 Task: nan
Action: Mouse moved to (407, 513)
Screenshot: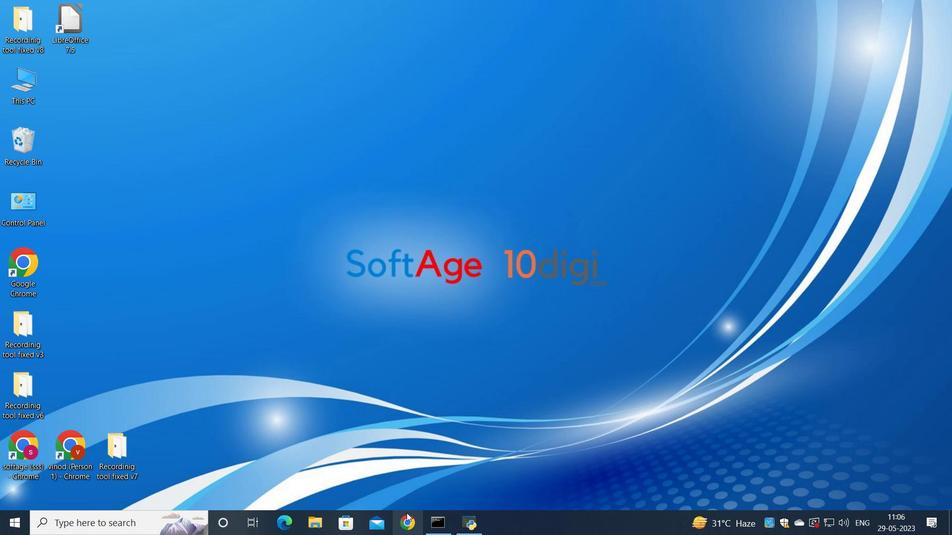 
Action: Mouse pressed left at (407, 513)
Screenshot: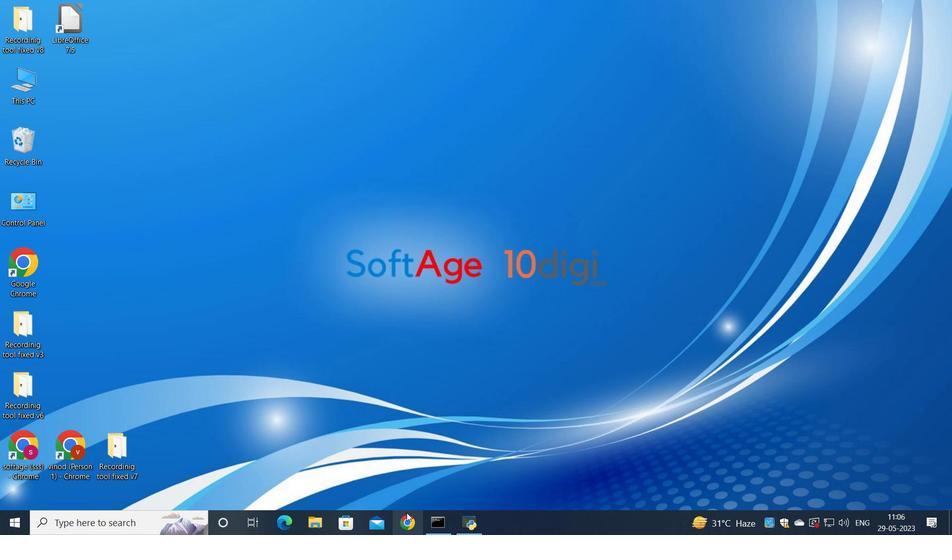 
Action: Mouse moved to (422, 340)
Screenshot: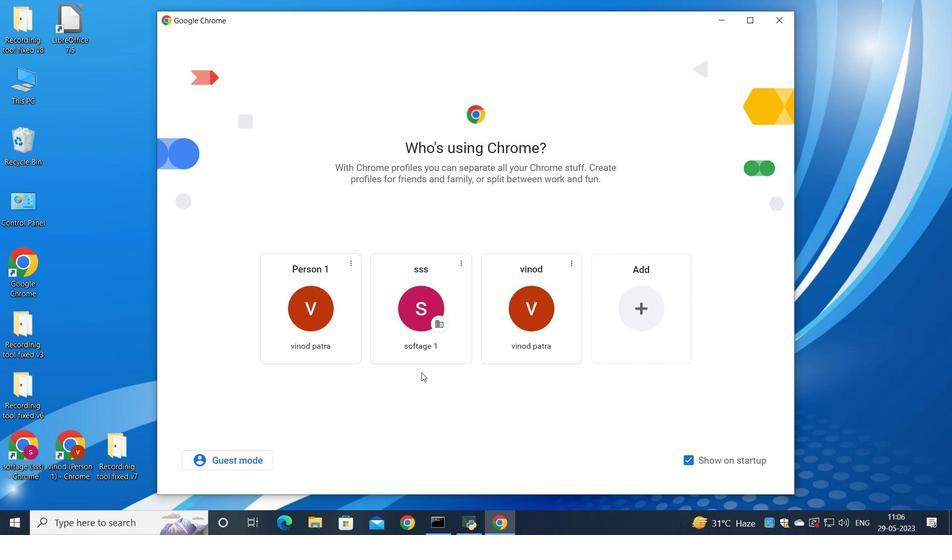 
Action: Mouse pressed left at (422, 340)
Screenshot: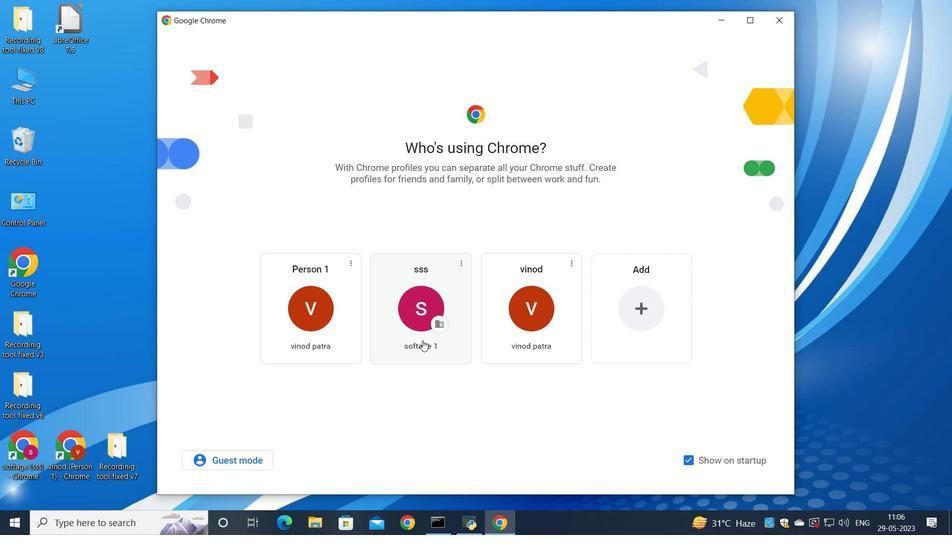 
Action: Mouse moved to (830, 64)
Screenshot: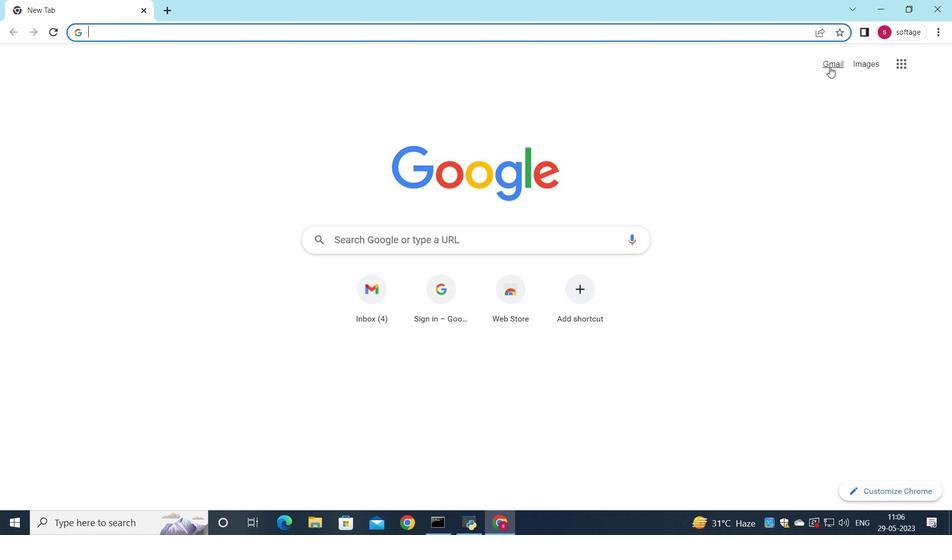 
Action: Mouse pressed left at (830, 64)
Screenshot: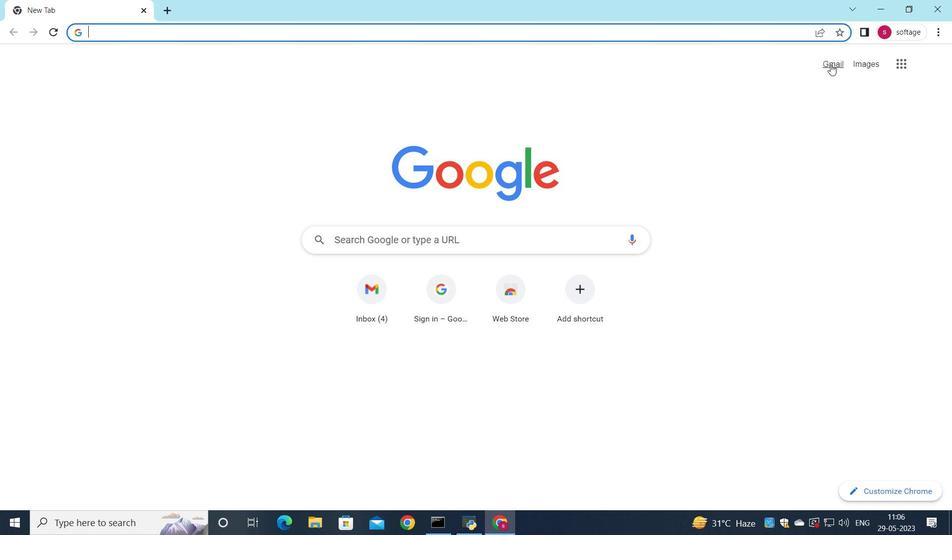 
Action: Mouse moved to (815, 92)
Screenshot: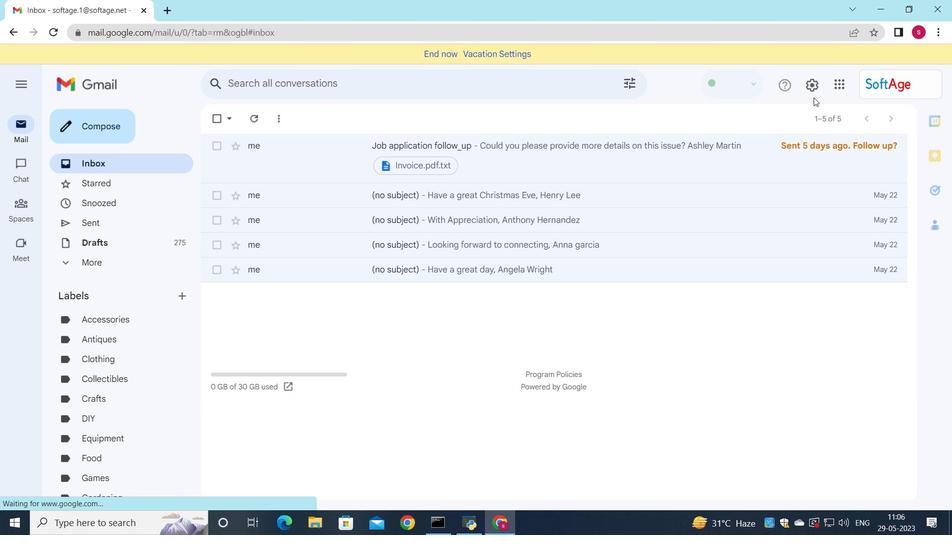 
Action: Mouse pressed left at (815, 92)
Screenshot: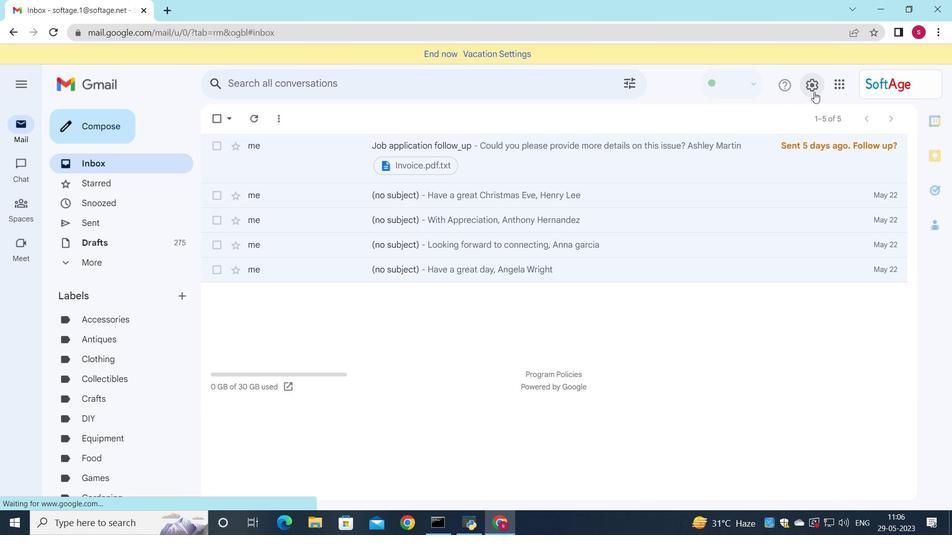 
Action: Mouse moved to (821, 142)
Screenshot: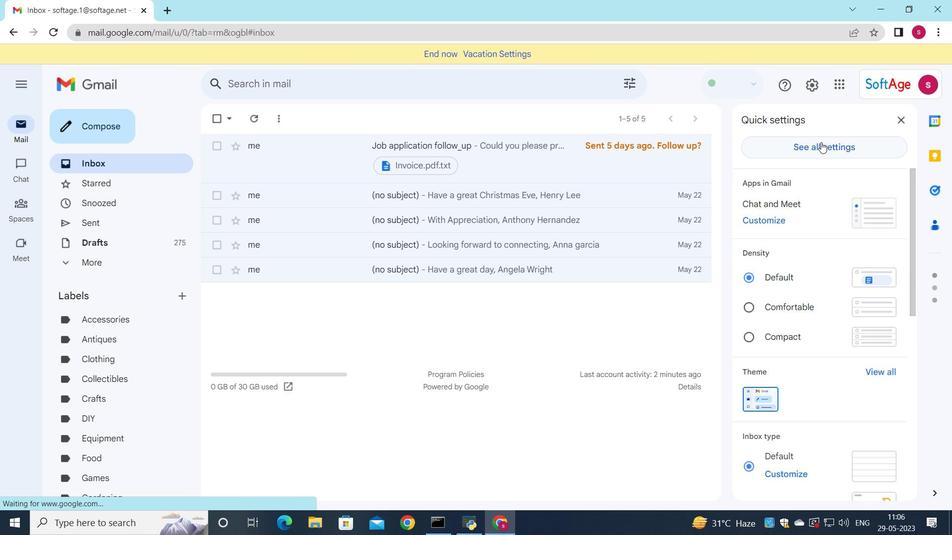 
Action: Mouse pressed left at (821, 142)
Screenshot: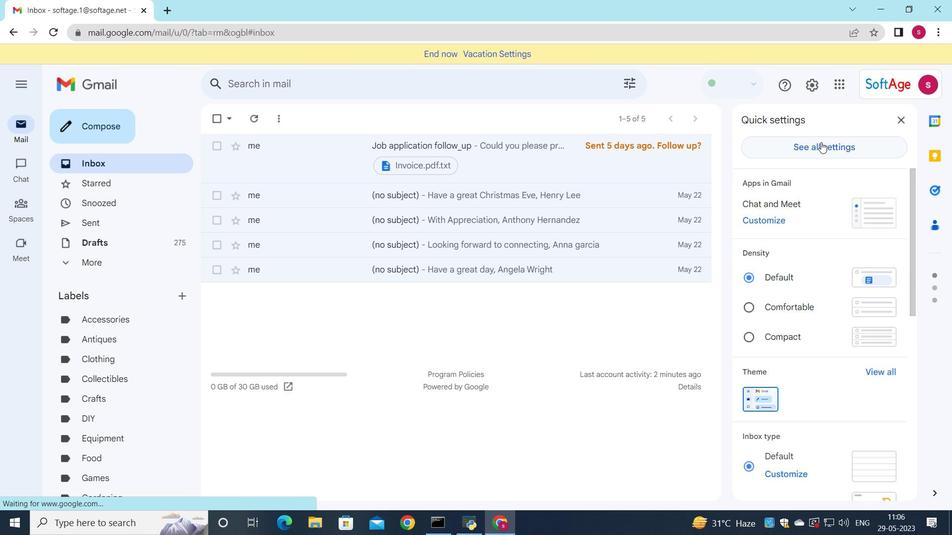 
Action: Mouse moved to (494, 189)
Screenshot: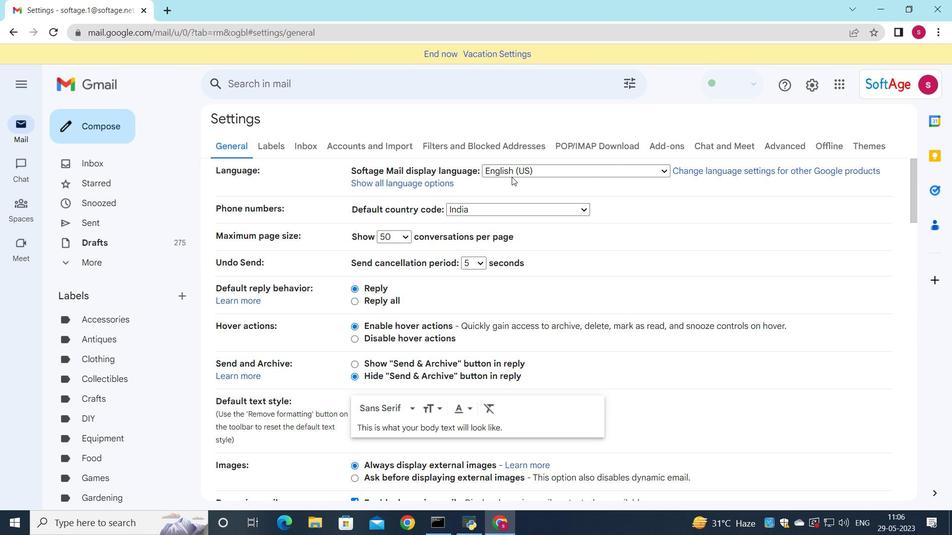 
Action: Mouse scrolled (494, 188) with delta (0, 0)
Screenshot: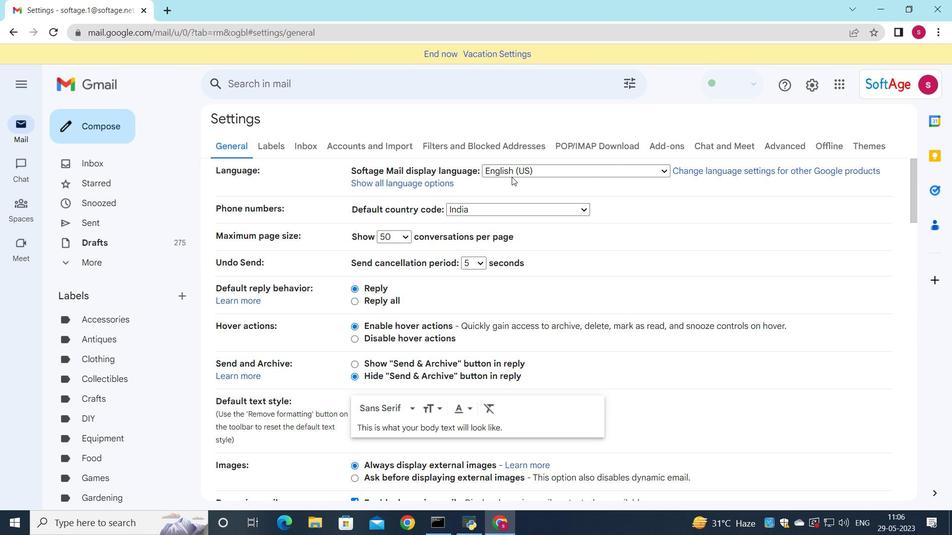 
Action: Mouse moved to (489, 195)
Screenshot: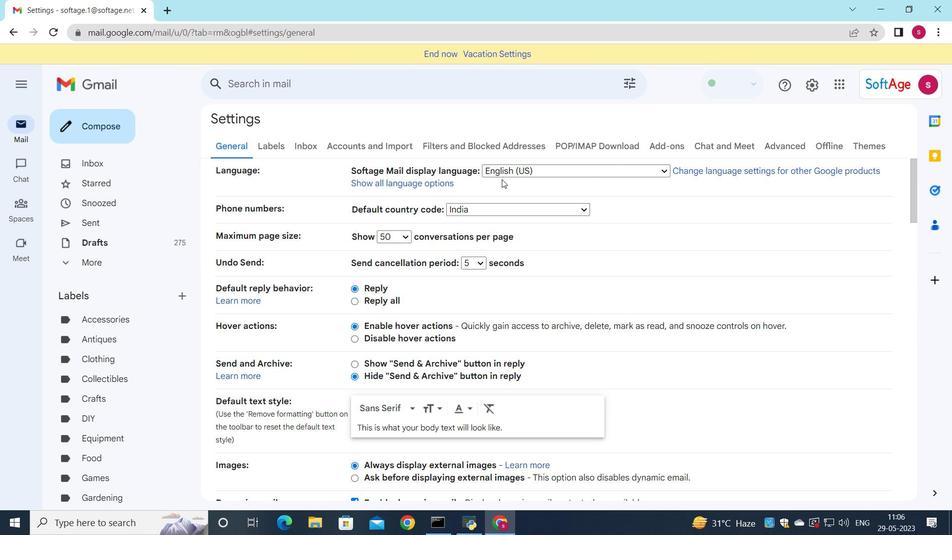 
Action: Mouse scrolled (489, 194) with delta (0, 0)
Screenshot: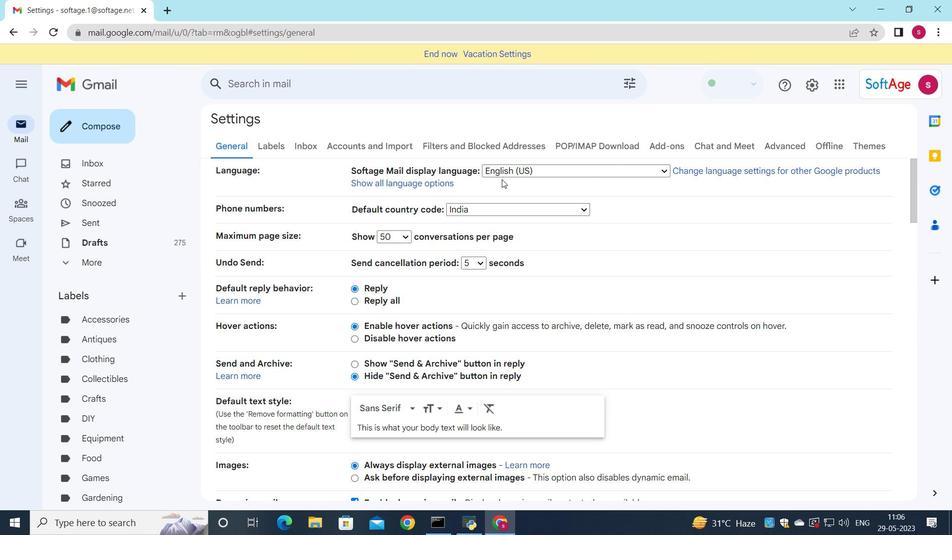 
Action: Mouse moved to (487, 202)
Screenshot: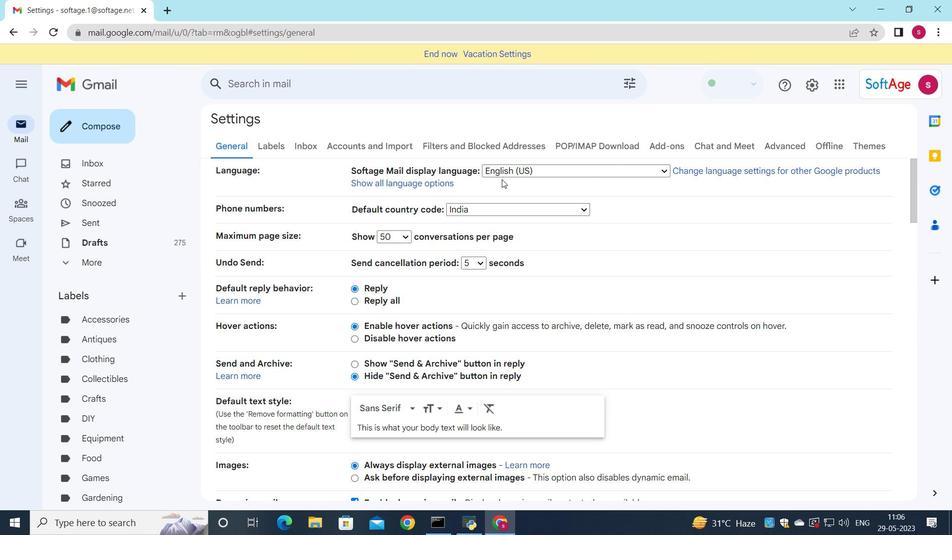 
Action: Mouse scrolled (487, 201) with delta (0, 0)
Screenshot: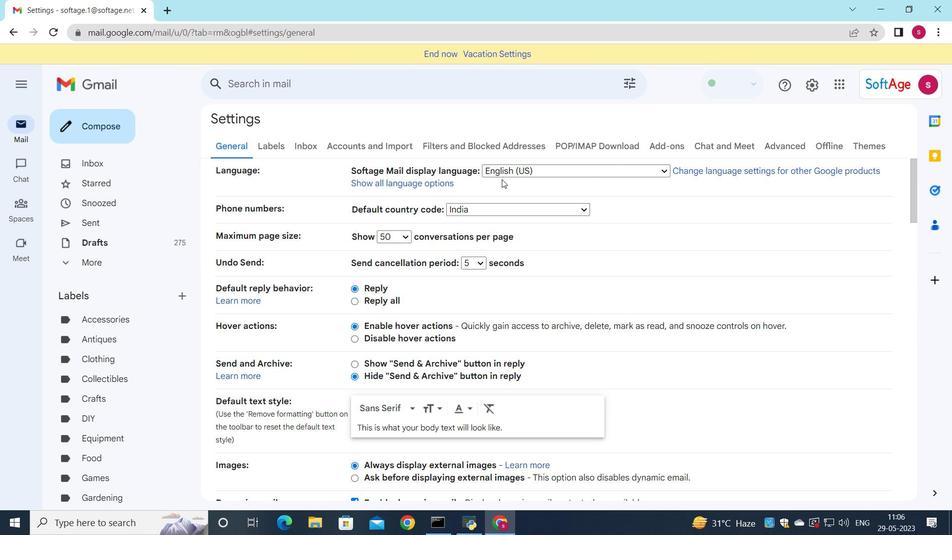 
Action: Mouse moved to (479, 224)
Screenshot: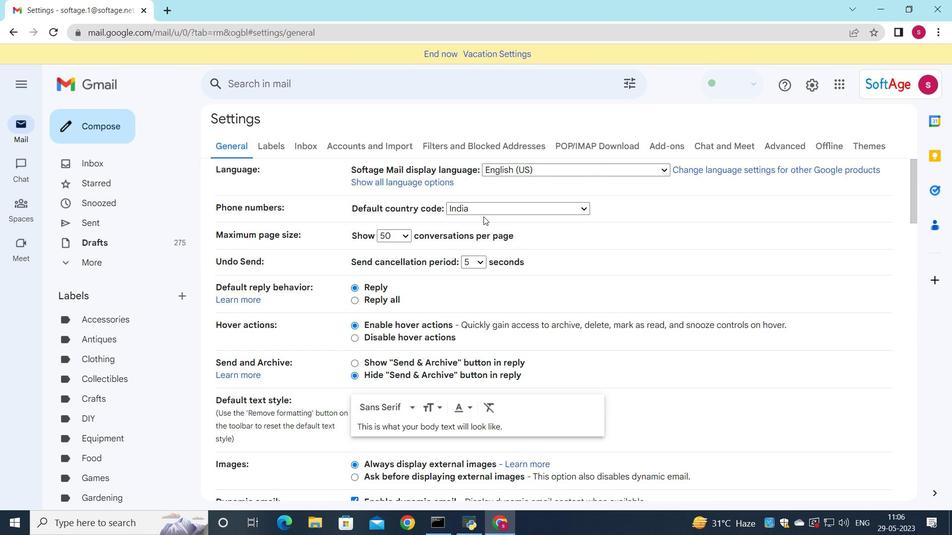 
Action: Mouse scrolled (479, 223) with delta (0, 0)
Screenshot: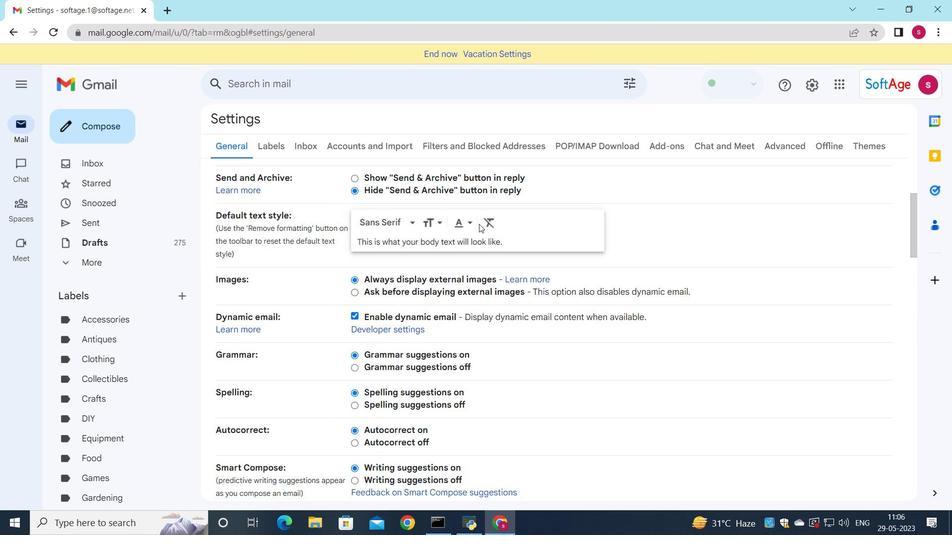 
Action: Mouse scrolled (479, 223) with delta (0, 0)
Screenshot: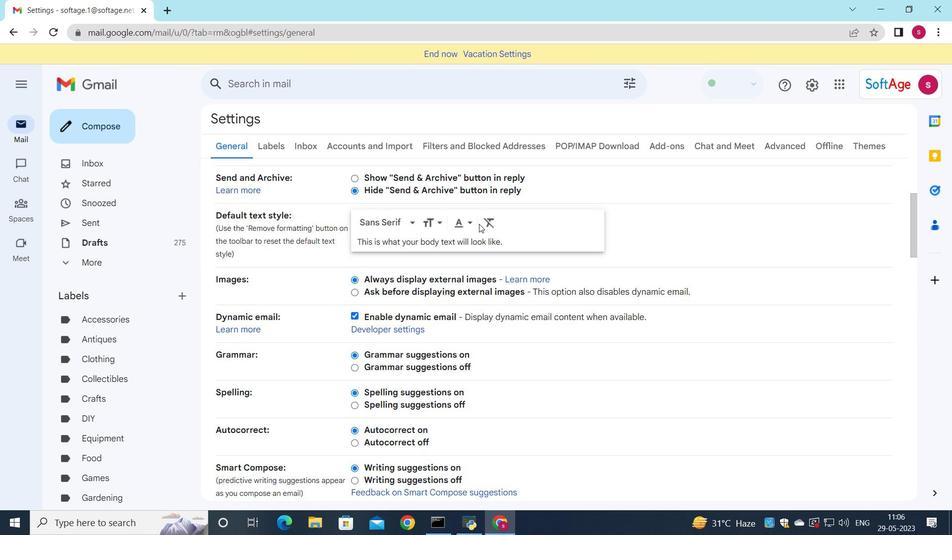 
Action: Mouse scrolled (479, 223) with delta (0, 0)
Screenshot: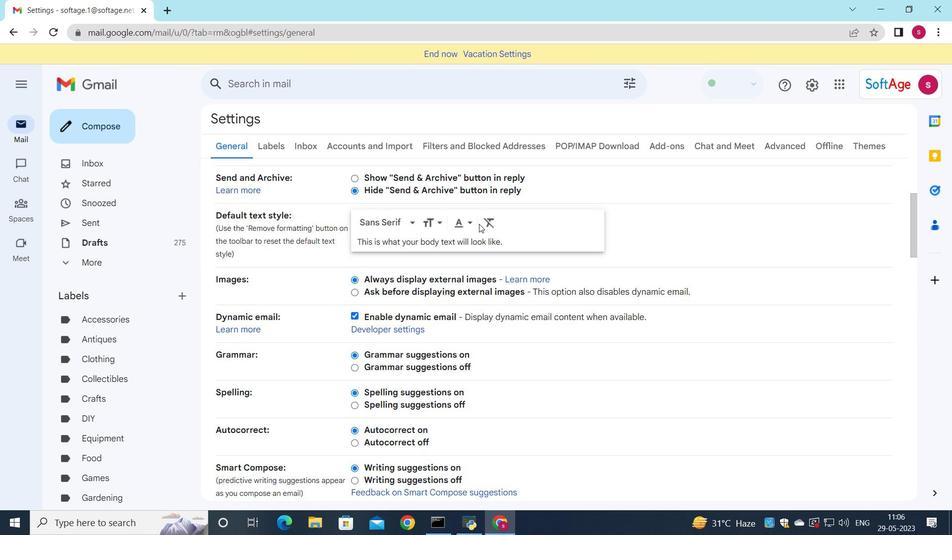 
Action: Mouse scrolled (479, 223) with delta (0, 0)
Screenshot: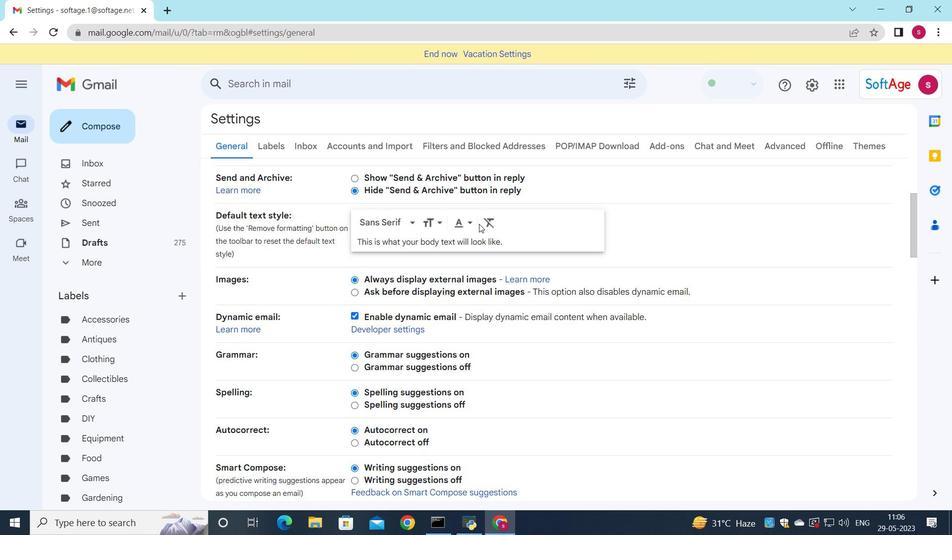 
Action: Mouse scrolled (479, 223) with delta (0, 0)
Screenshot: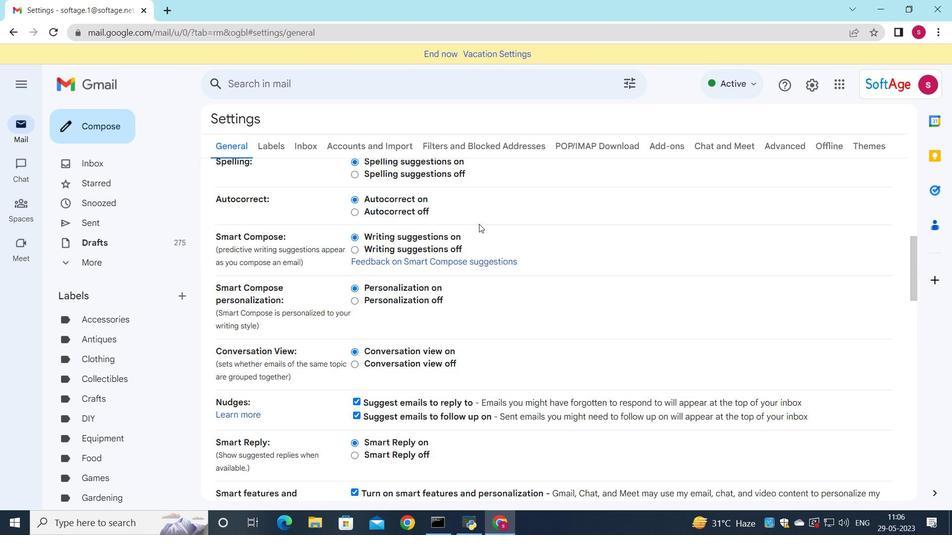 
Action: Mouse scrolled (479, 223) with delta (0, 0)
Screenshot: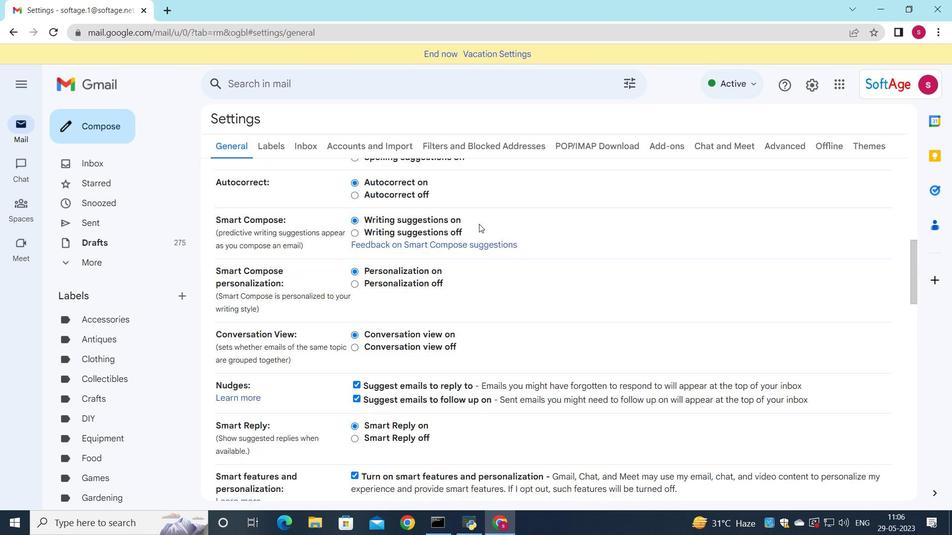 
Action: Mouse scrolled (479, 223) with delta (0, 0)
Screenshot: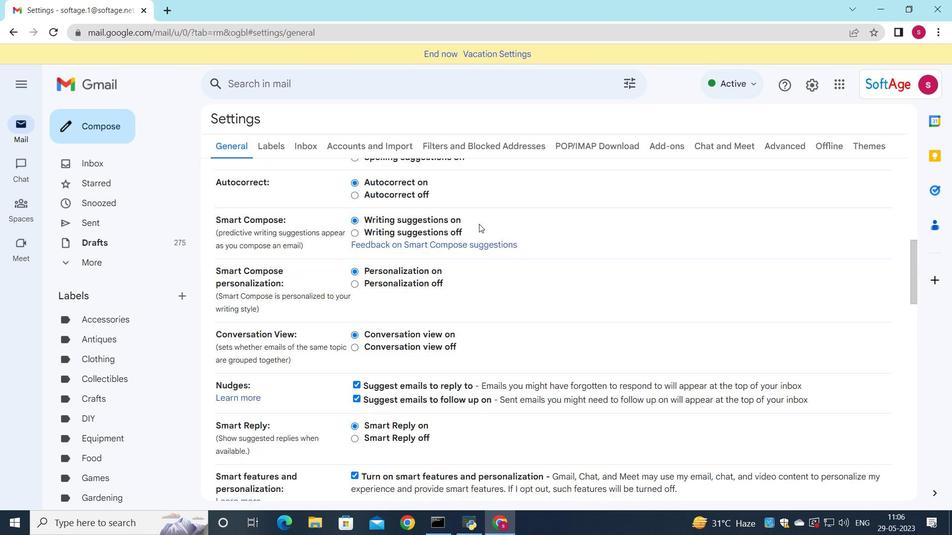 
Action: Mouse scrolled (479, 223) with delta (0, 0)
Screenshot: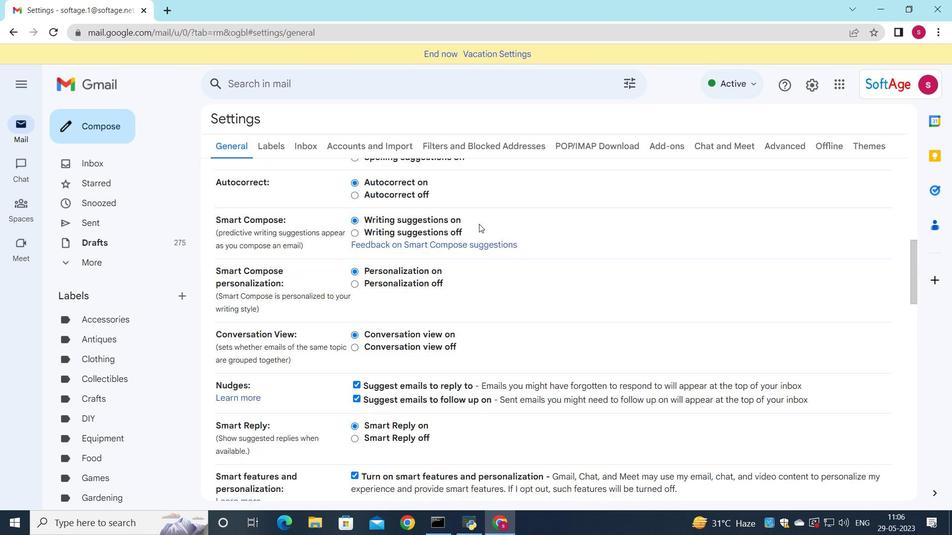 
Action: Mouse moved to (433, 229)
Screenshot: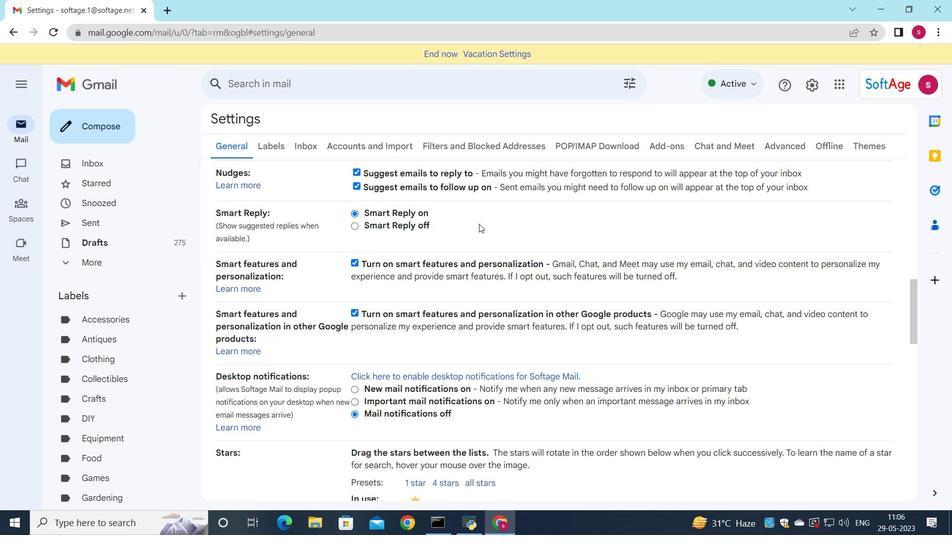 
Action: Mouse scrolled (433, 228) with delta (0, 0)
Screenshot: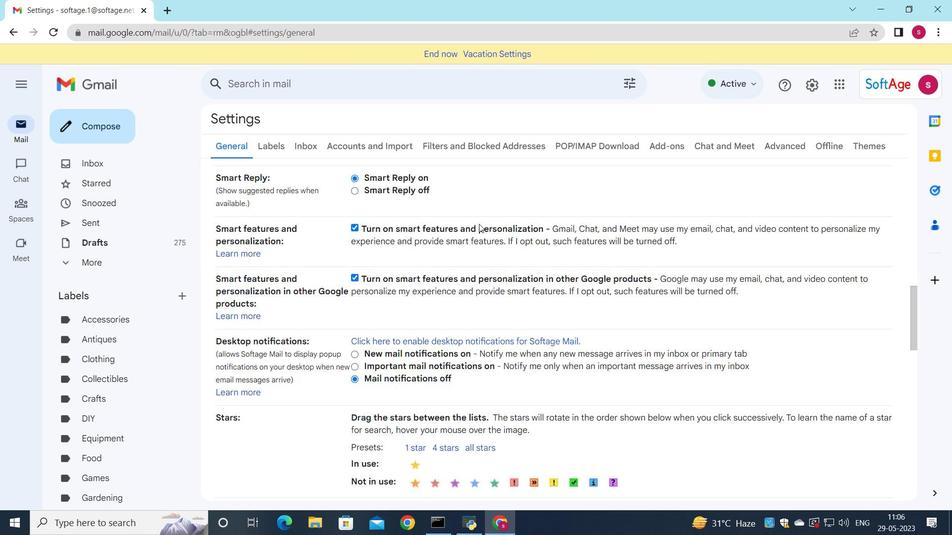 
Action: Mouse scrolled (433, 228) with delta (0, 0)
Screenshot: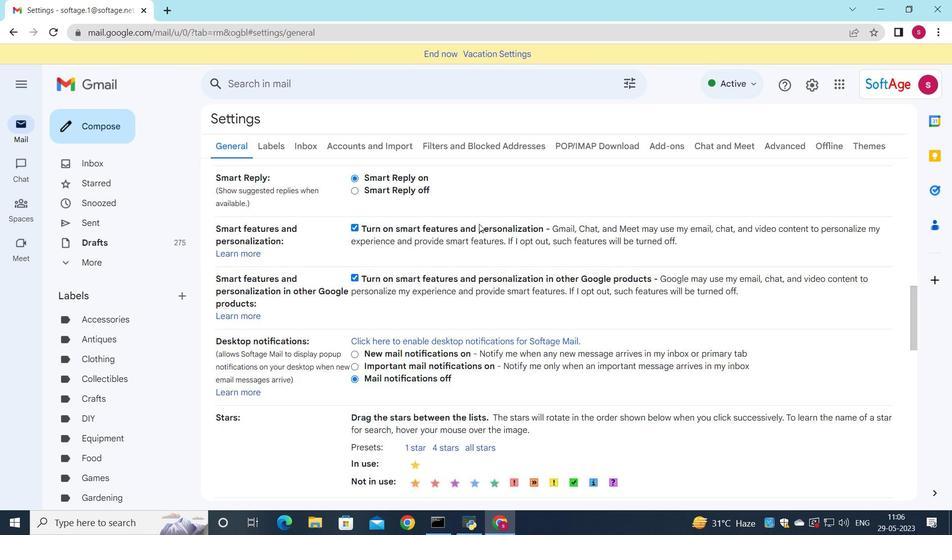 
Action: Mouse scrolled (433, 228) with delta (0, 0)
Screenshot: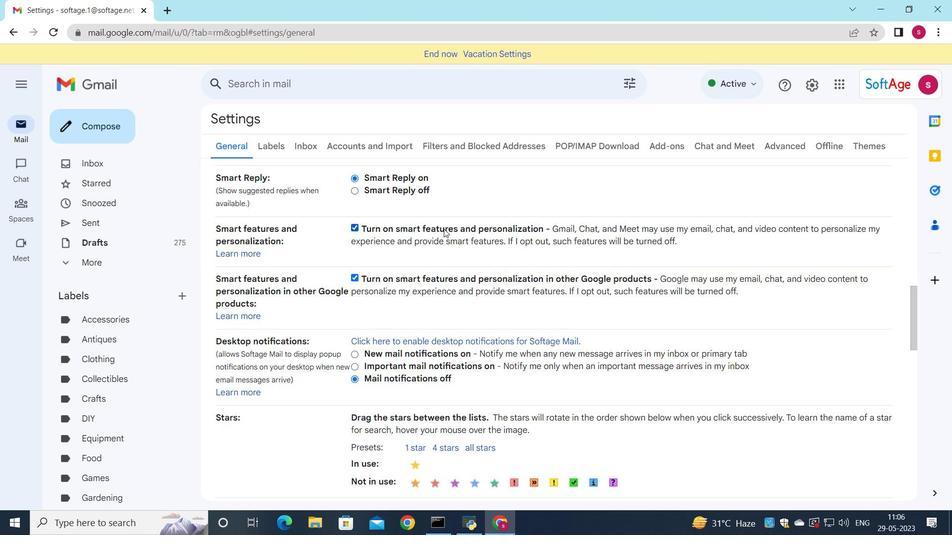 
Action: Mouse moved to (440, 234)
Screenshot: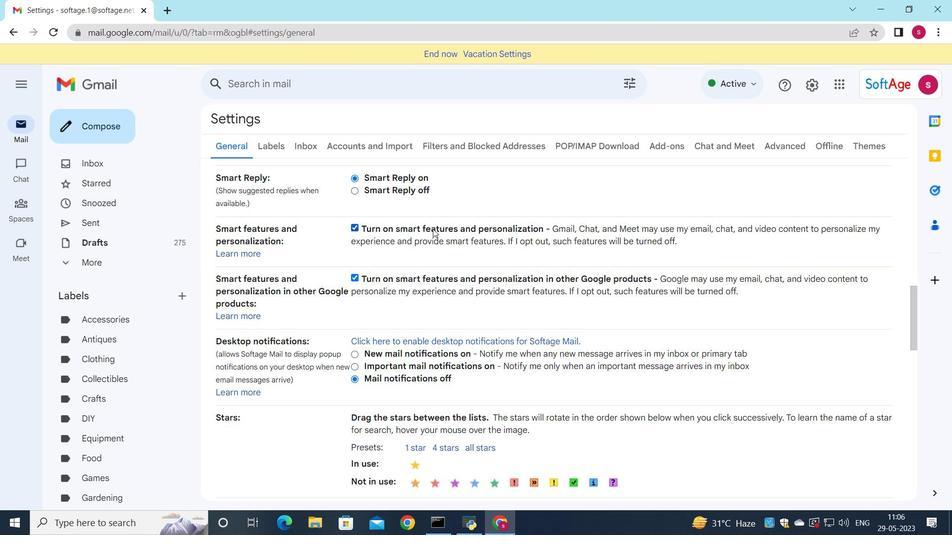 
Action: Mouse scrolled (440, 234) with delta (0, 0)
Screenshot: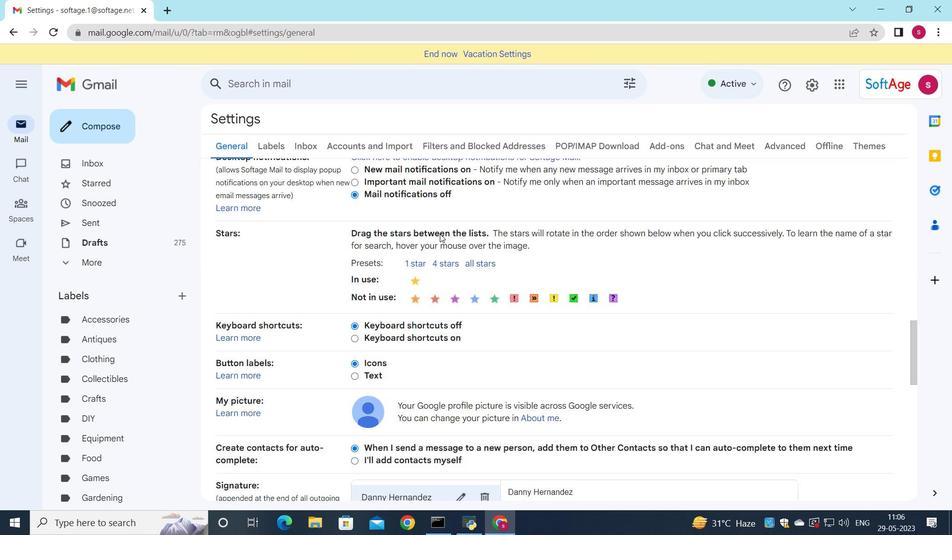 
Action: Mouse scrolled (440, 234) with delta (0, 0)
Screenshot: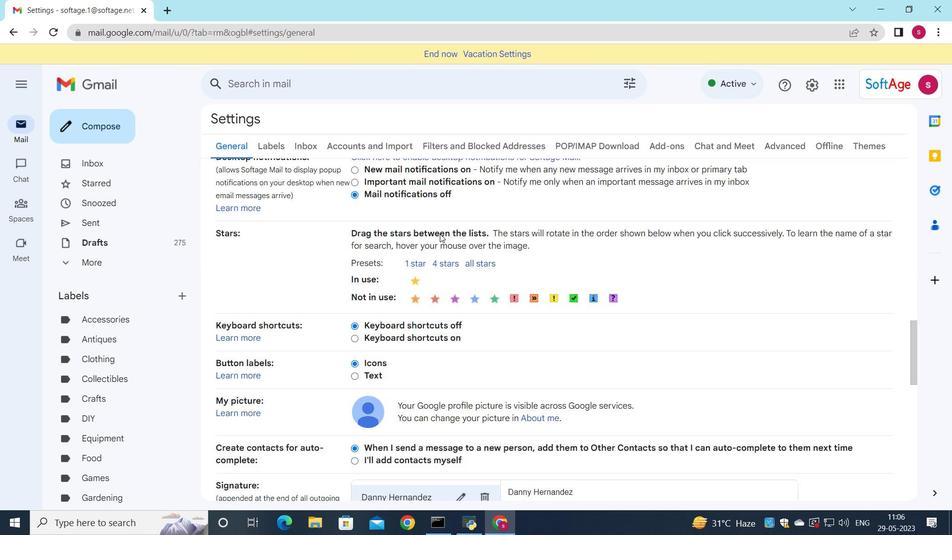 
Action: Mouse scrolled (440, 234) with delta (0, 0)
Screenshot: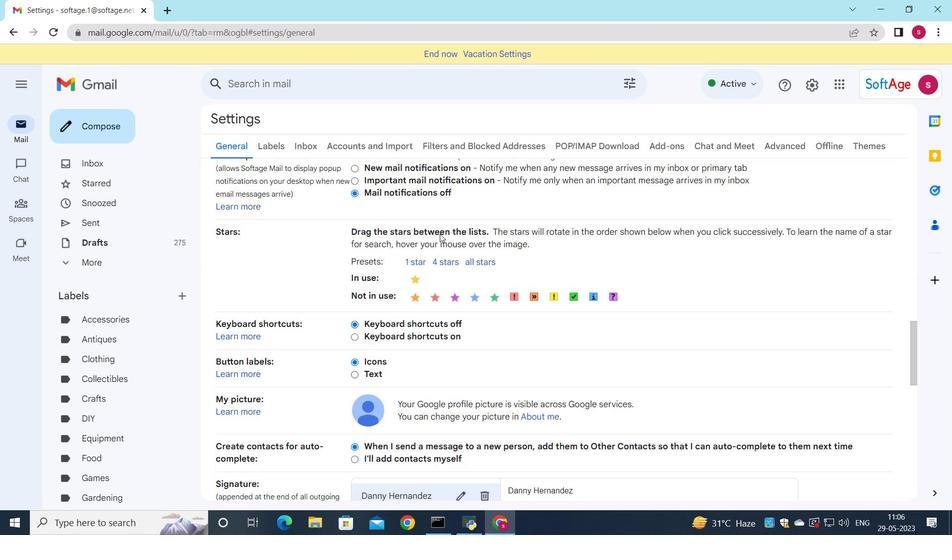
Action: Mouse scrolled (440, 234) with delta (0, 0)
Screenshot: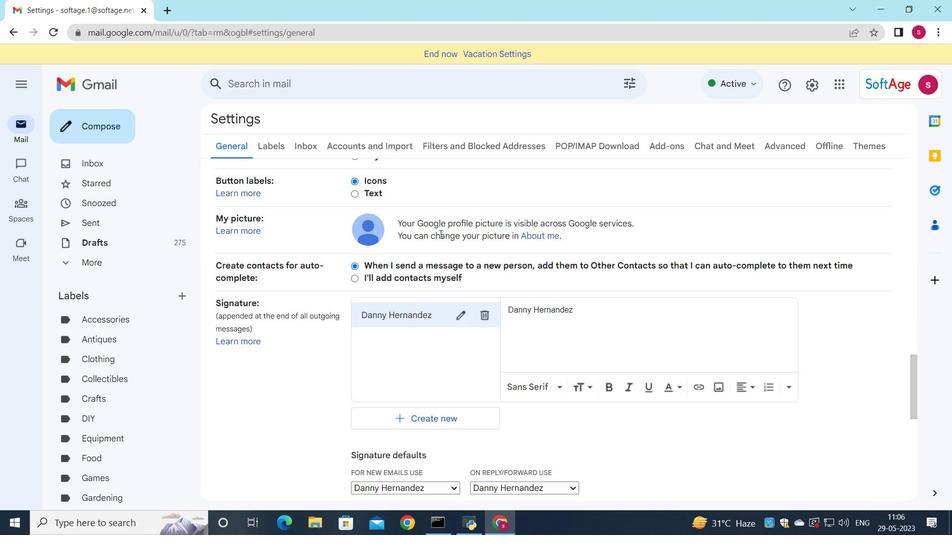 
Action: Mouse scrolled (440, 234) with delta (0, 0)
Screenshot: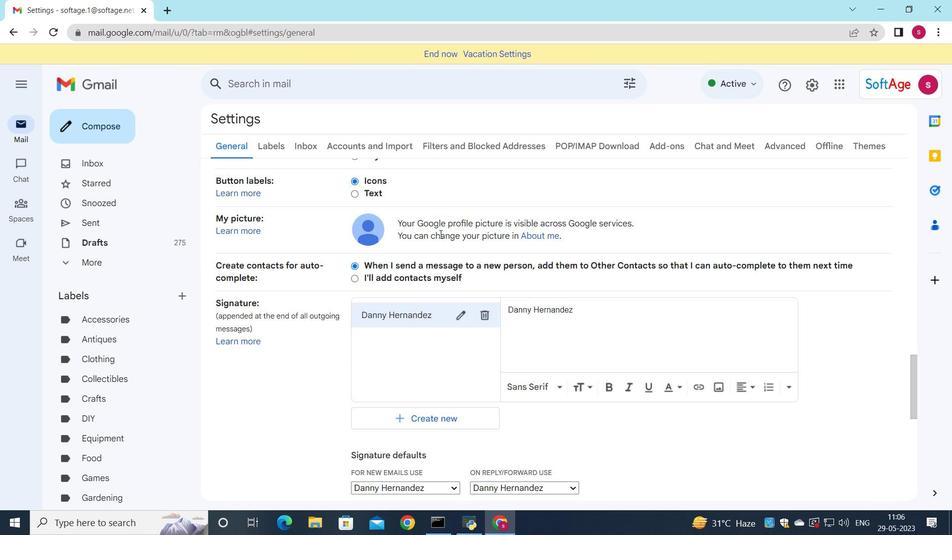 
Action: Mouse moved to (485, 191)
Screenshot: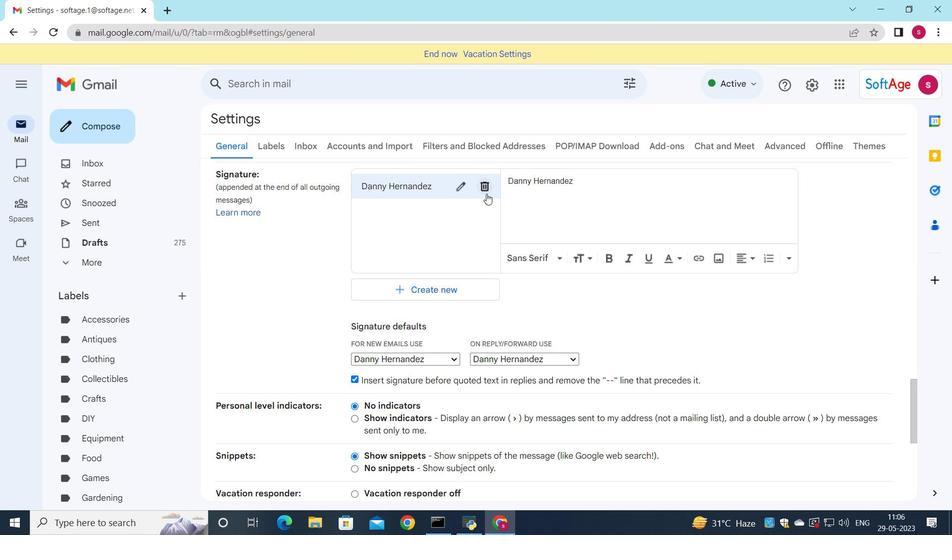 
Action: Mouse pressed left at (485, 191)
Screenshot: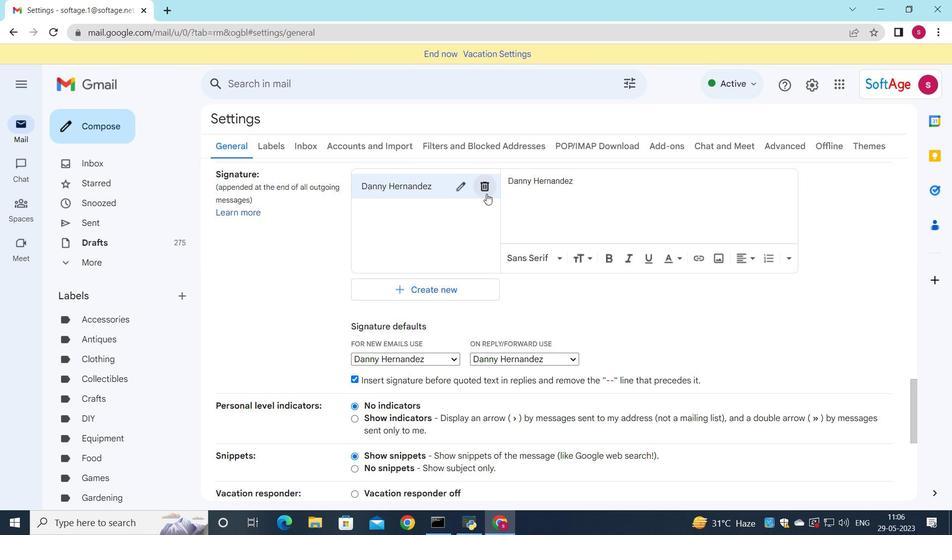 
Action: Mouse moved to (602, 304)
Screenshot: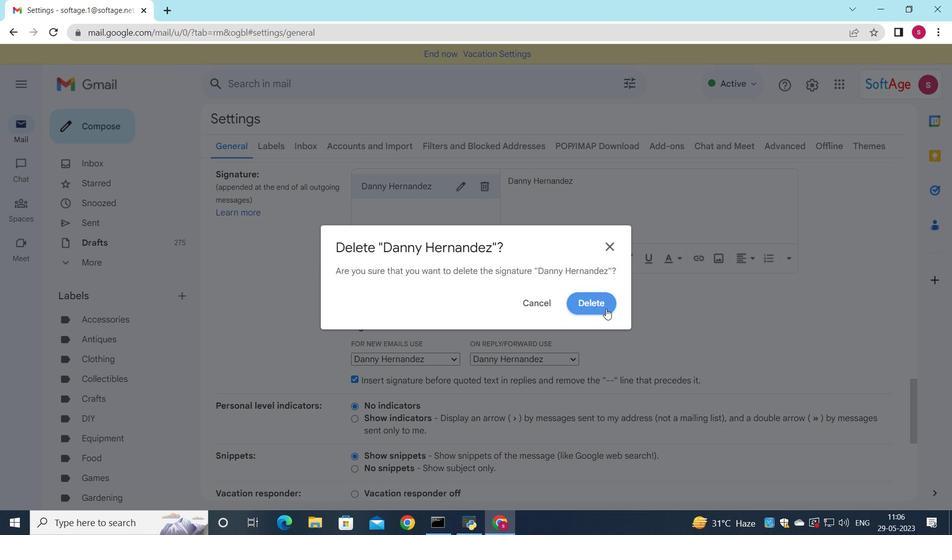 
Action: Mouse pressed left at (602, 304)
Screenshot: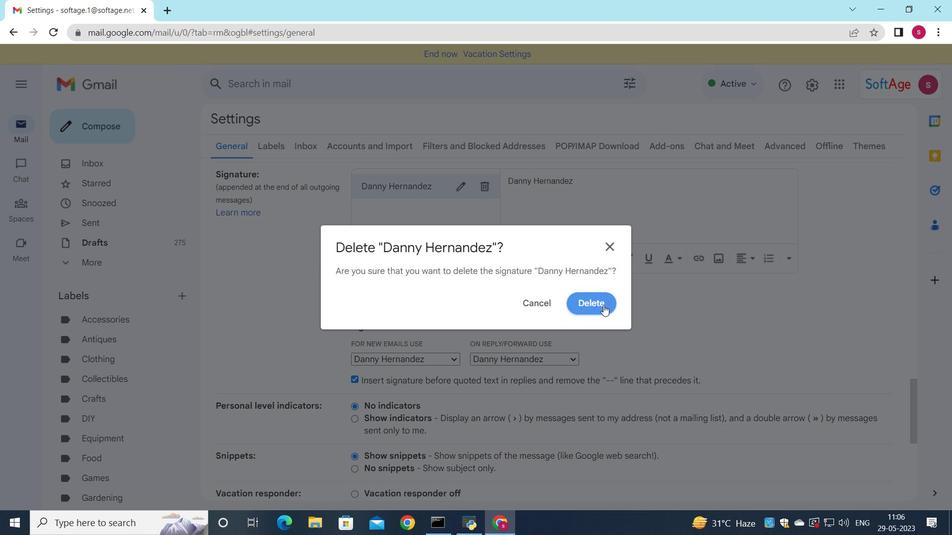 
Action: Mouse moved to (428, 195)
Screenshot: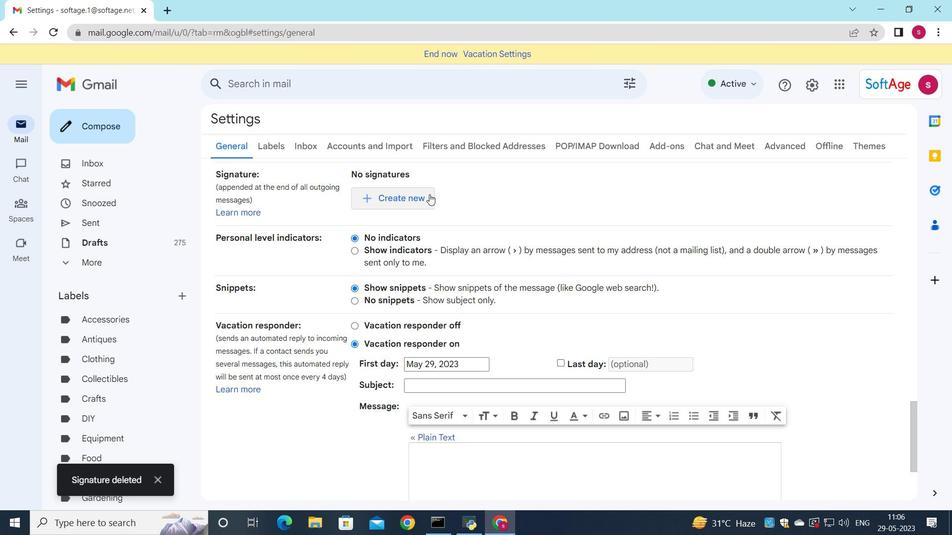 
Action: Mouse pressed left at (428, 195)
Screenshot: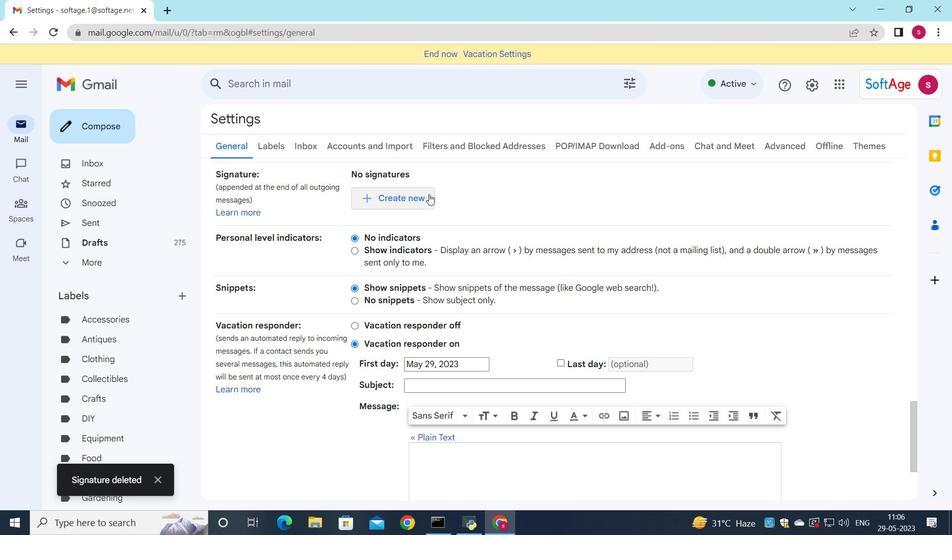 
Action: Mouse moved to (583, 229)
Screenshot: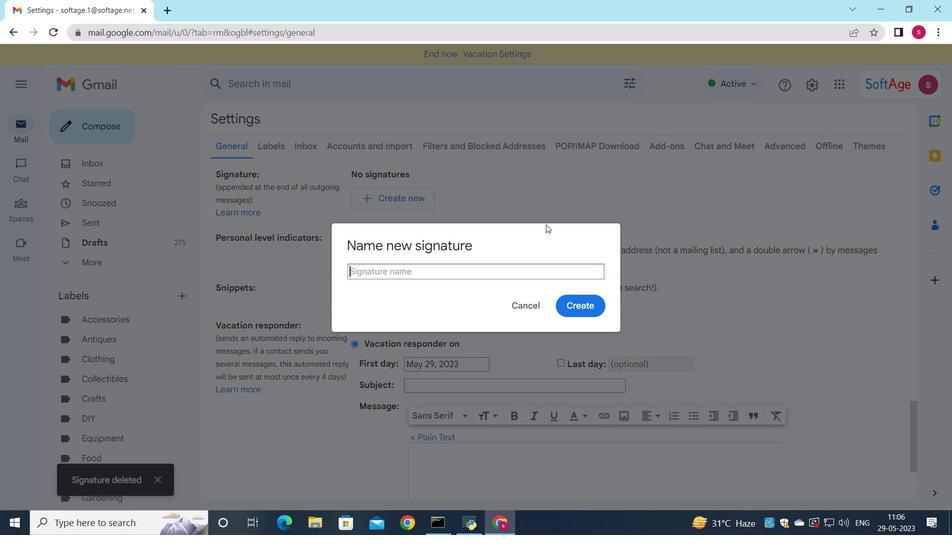 
Action: Key pressed <Key.shift>David<Key.space><Key.shift>Green
Screenshot: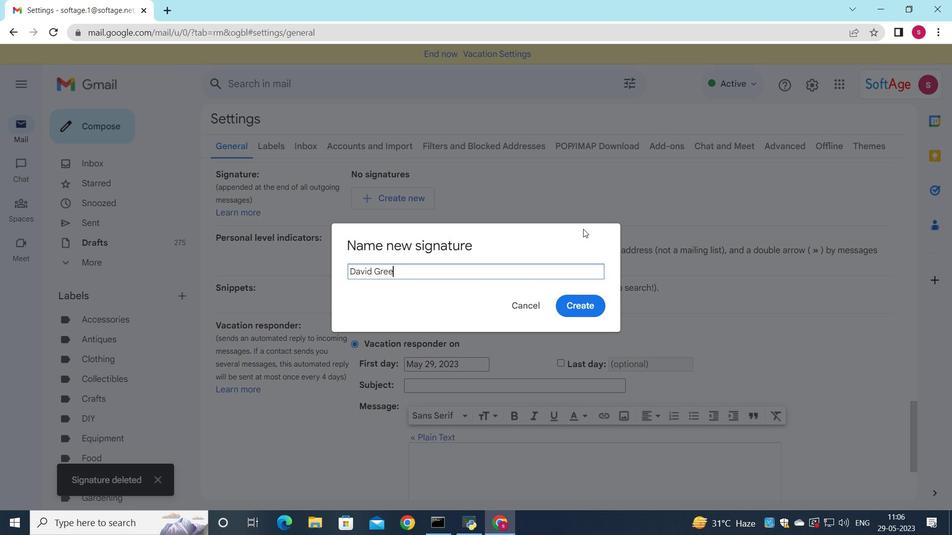 
Action: Mouse moved to (589, 307)
Screenshot: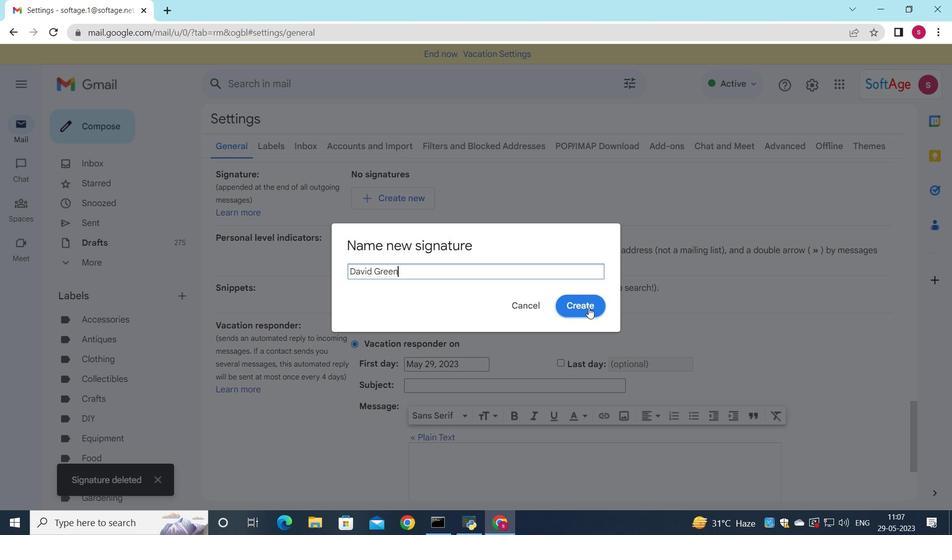 
Action: Mouse pressed left at (589, 307)
Screenshot: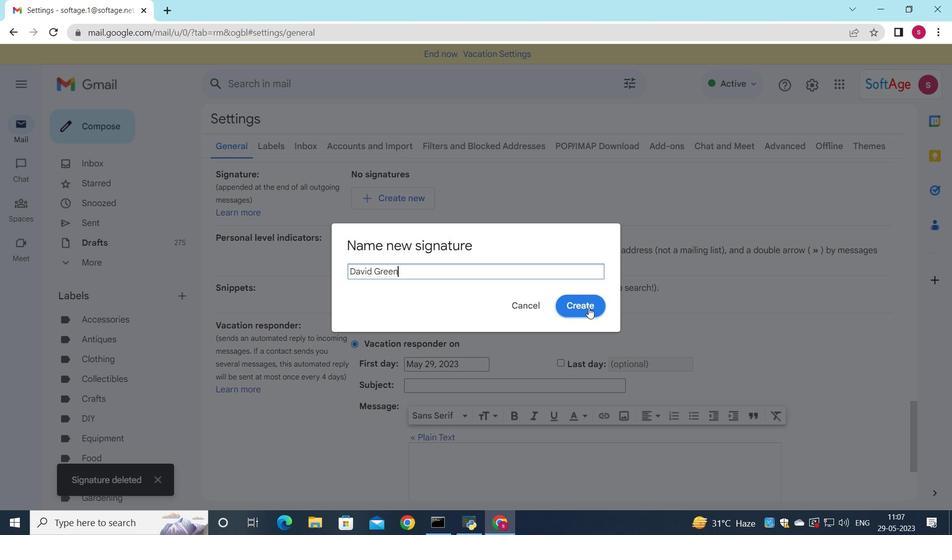 
Action: Mouse moved to (581, 220)
Screenshot: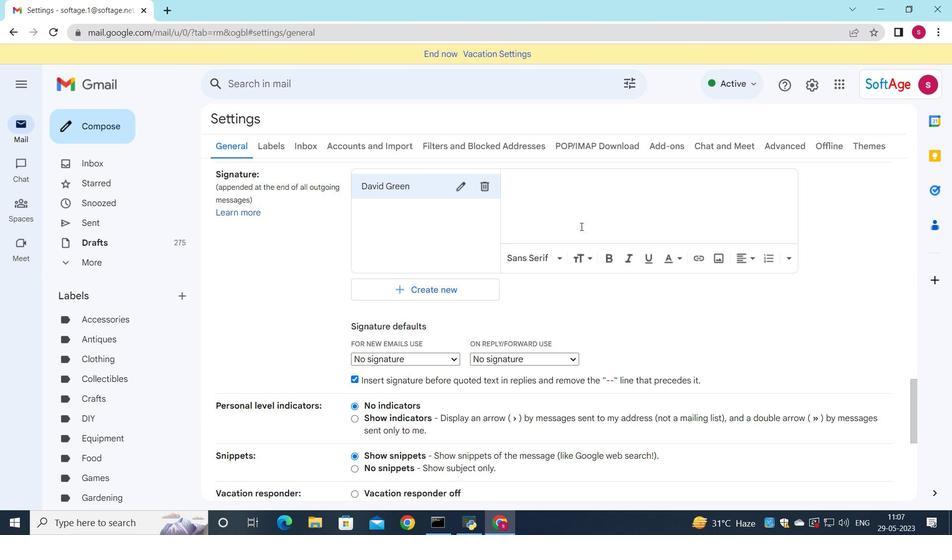 
Action: Mouse pressed left at (581, 220)
Screenshot: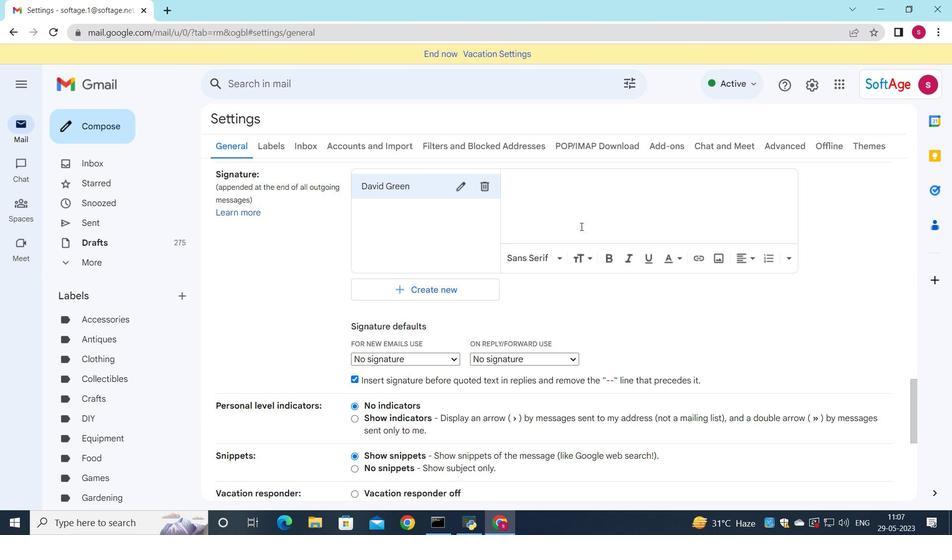
Action: Key pressed <Key.shift>David<Key.space><Key.shift>Green
Screenshot: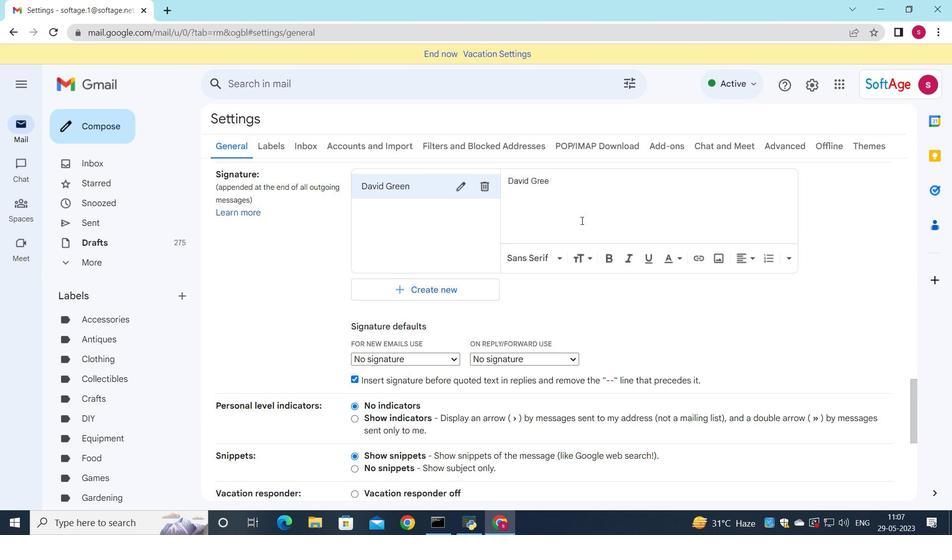 
Action: Mouse moved to (418, 357)
Screenshot: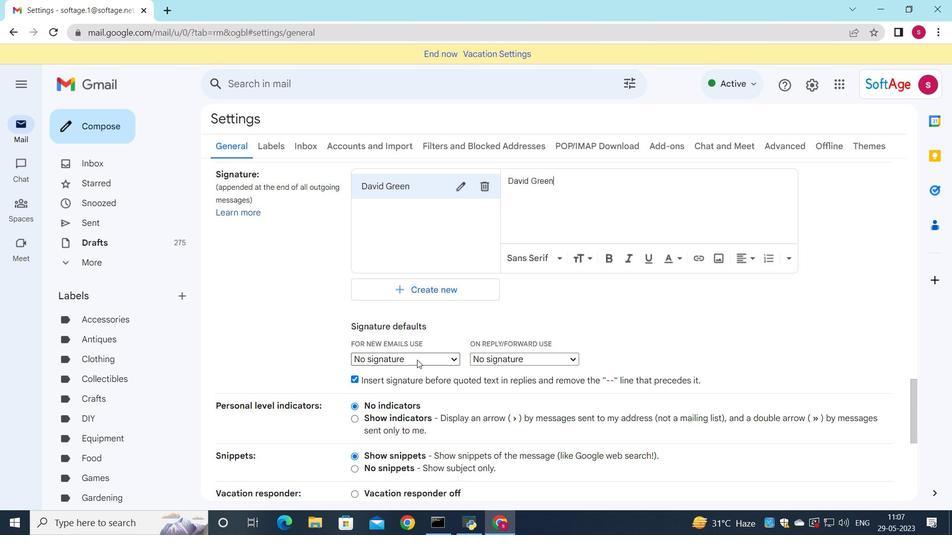 
Action: Mouse pressed left at (418, 357)
Screenshot: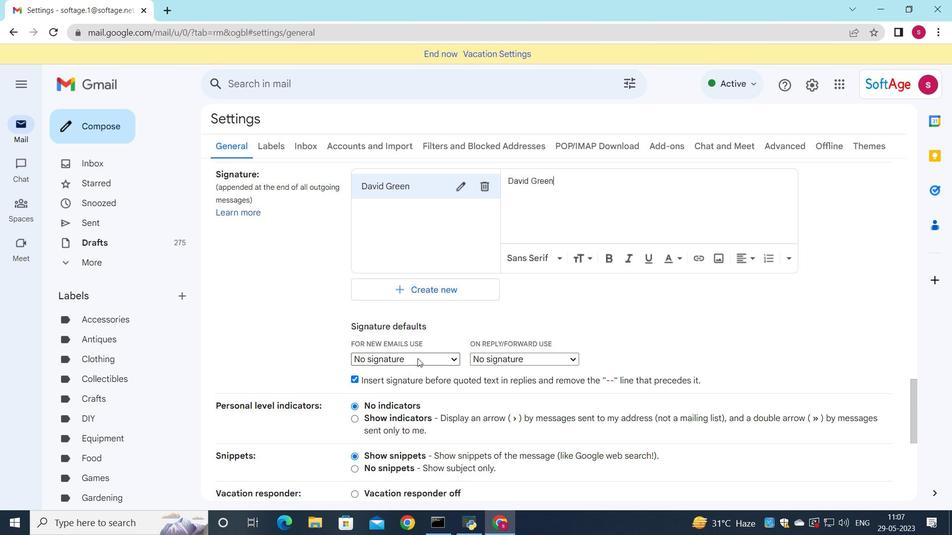 
Action: Mouse moved to (411, 381)
Screenshot: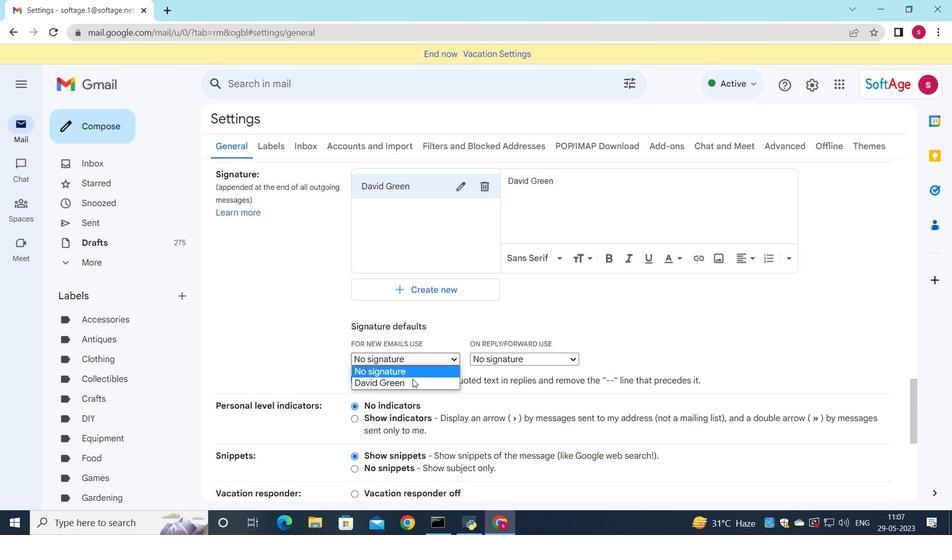 
Action: Mouse pressed left at (411, 381)
Screenshot: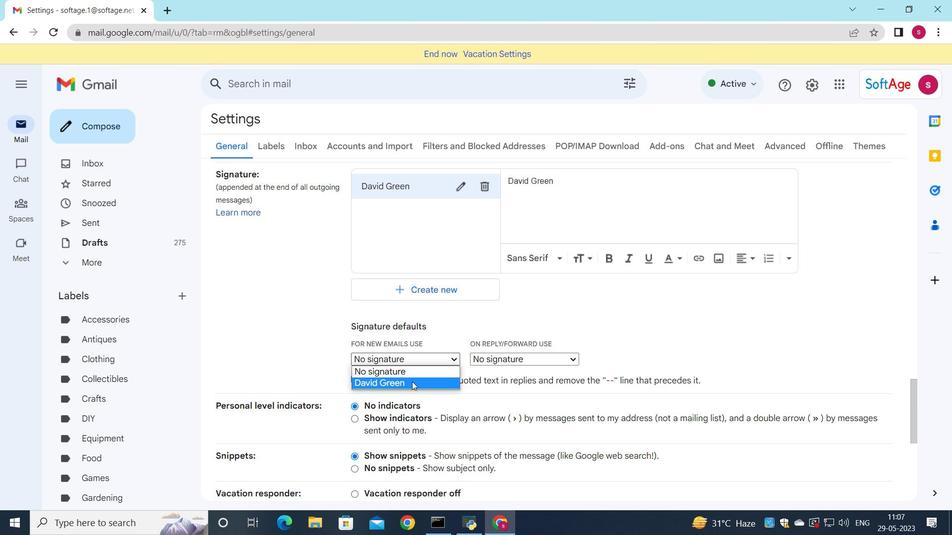 
Action: Mouse moved to (488, 353)
Screenshot: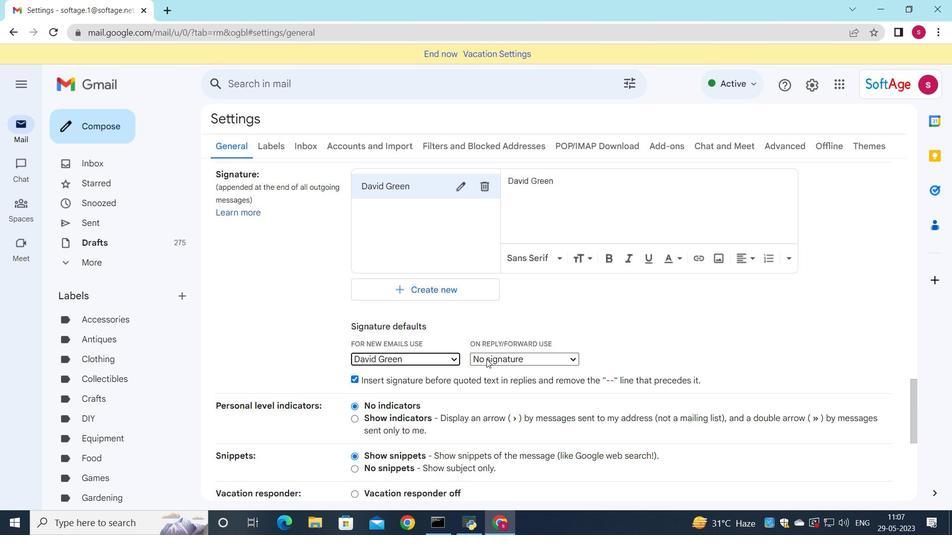 
Action: Mouse pressed left at (488, 353)
Screenshot: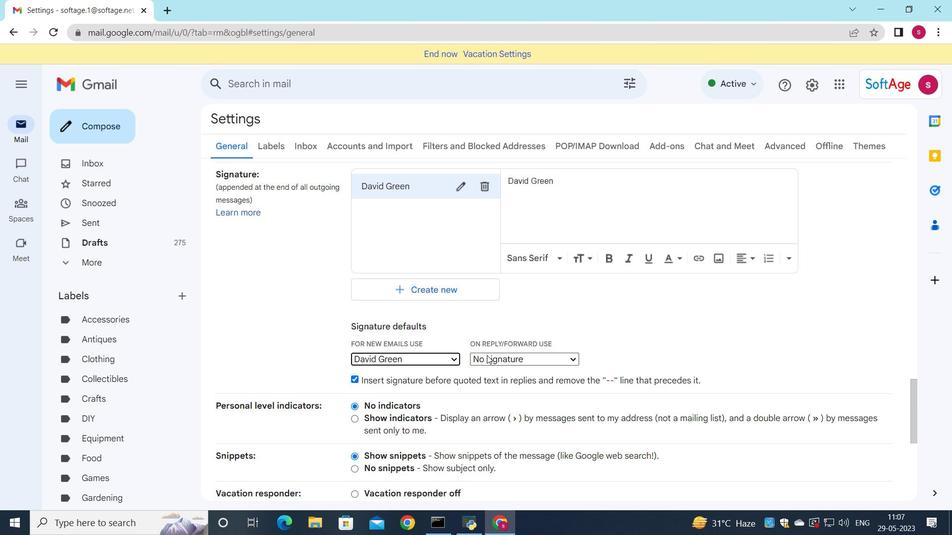 
Action: Mouse moved to (484, 379)
Screenshot: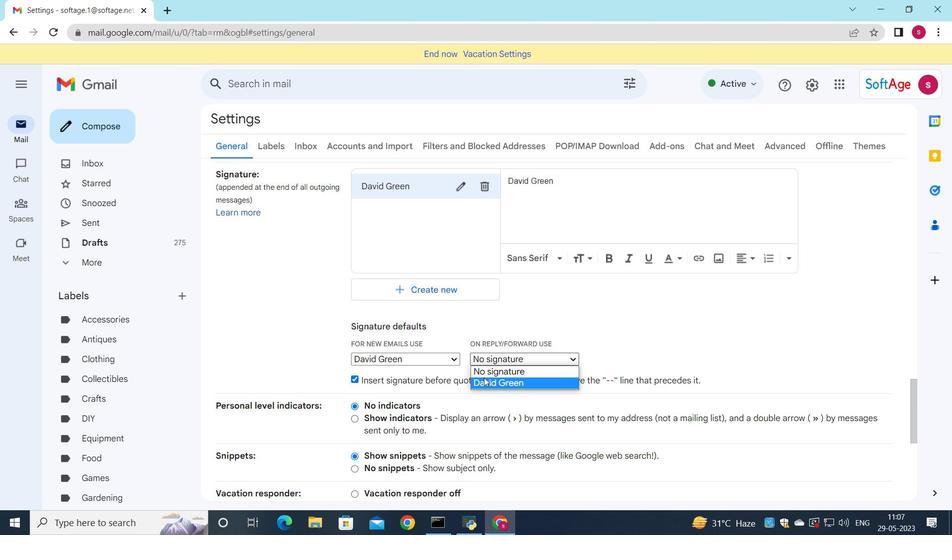 
Action: Mouse pressed left at (484, 379)
Screenshot: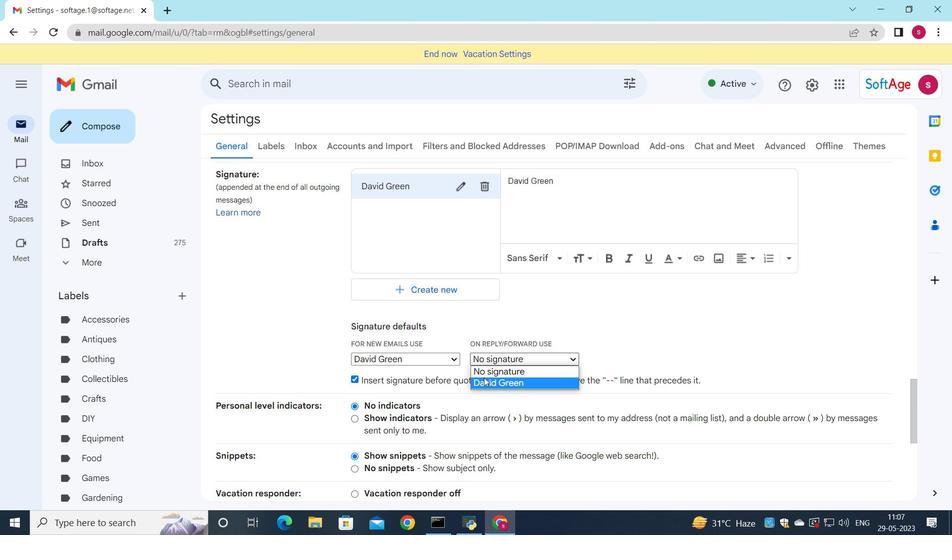 
Action: Mouse moved to (379, 432)
Screenshot: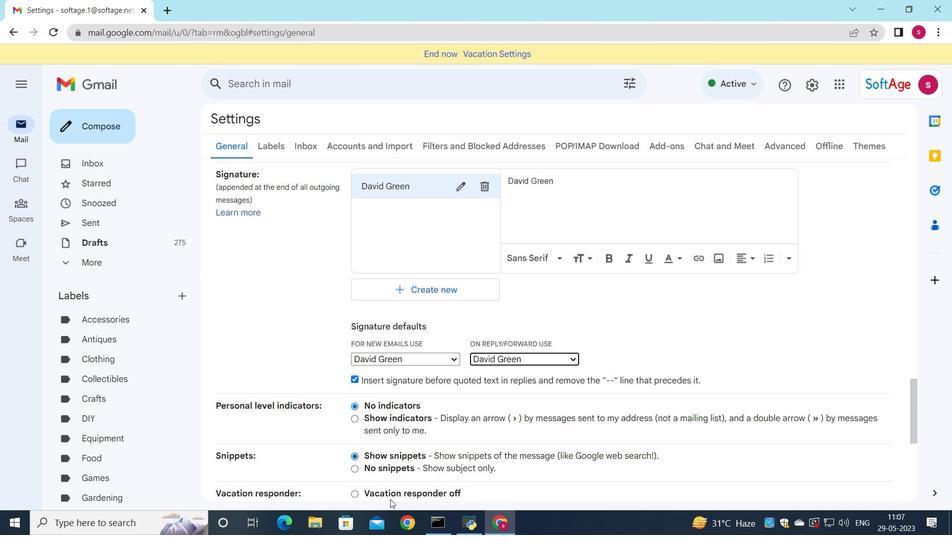 
Action: Mouse scrolled (379, 432) with delta (0, 0)
Screenshot: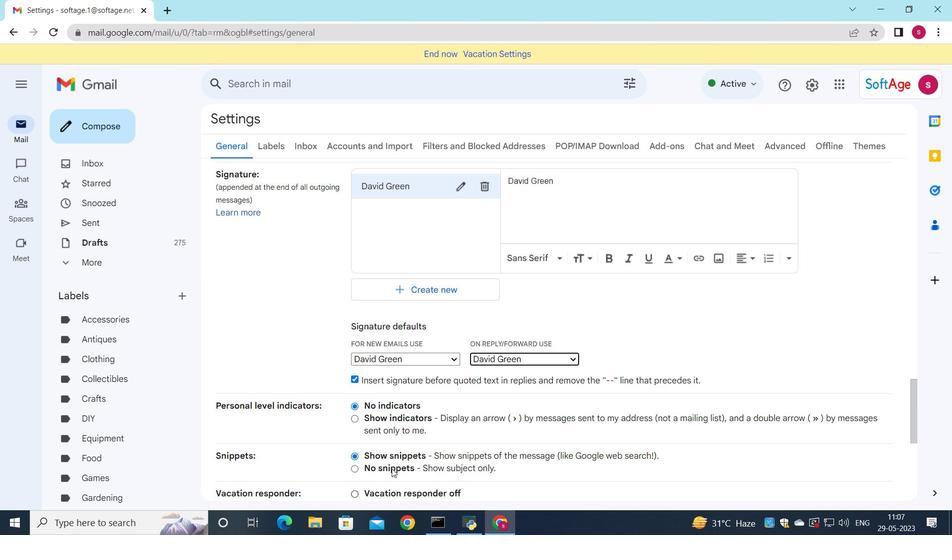 
Action: Mouse scrolled (379, 432) with delta (0, 0)
Screenshot: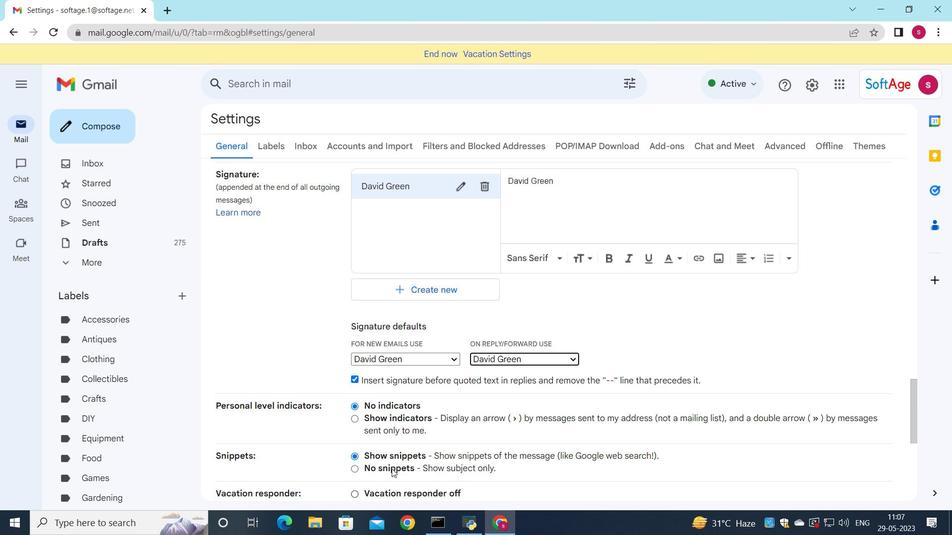 
Action: Mouse scrolled (379, 432) with delta (0, 0)
Screenshot: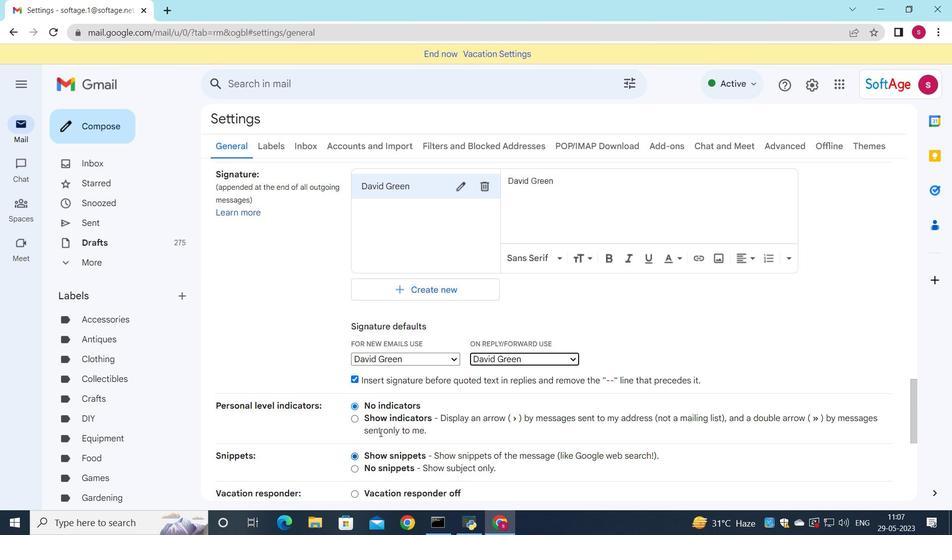 
Action: Mouse scrolled (379, 432) with delta (0, 0)
Screenshot: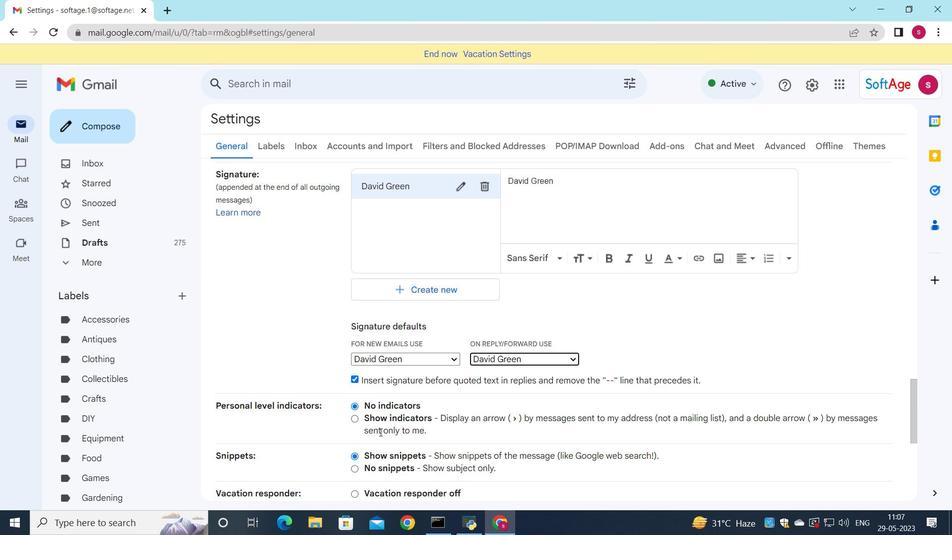 
Action: Mouse moved to (373, 421)
Screenshot: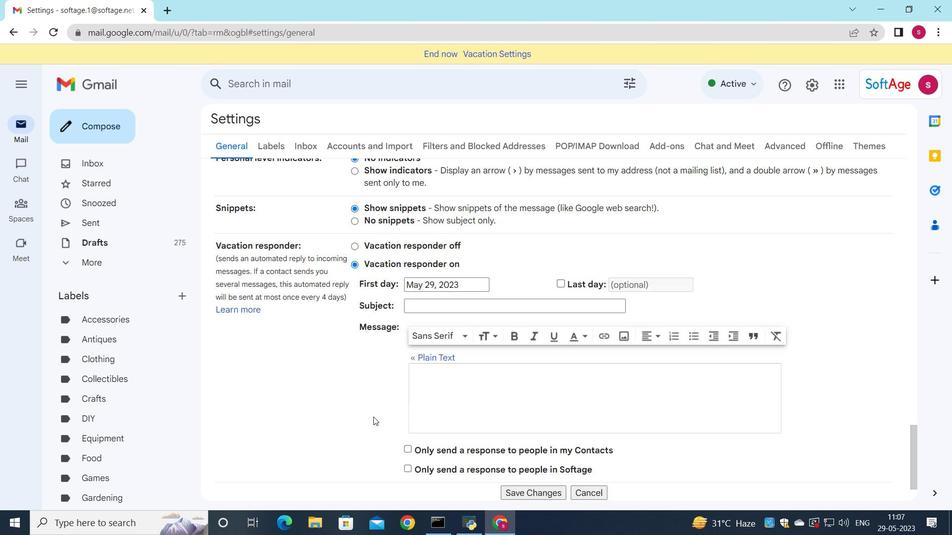 
Action: Mouse scrolled (373, 421) with delta (0, 0)
Screenshot: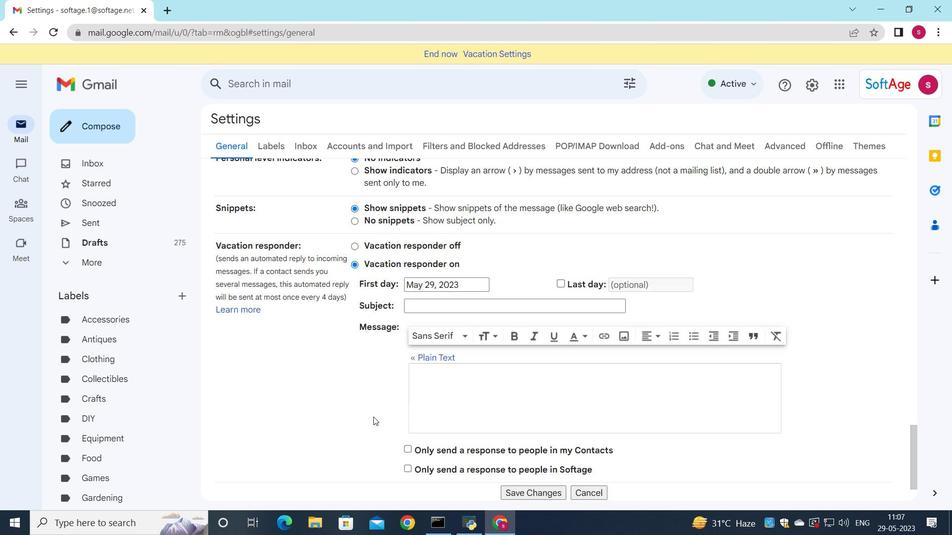 
Action: Mouse moved to (373, 423)
Screenshot: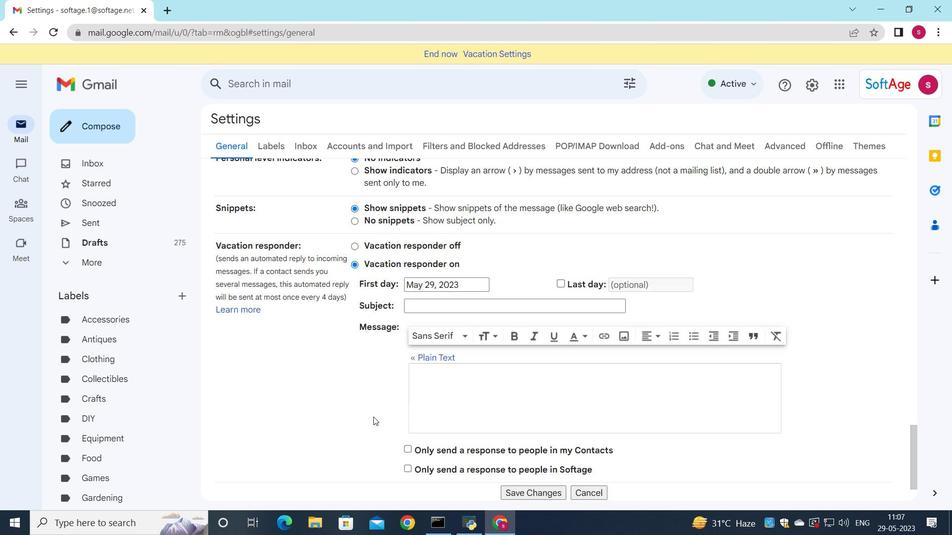 
Action: Mouse scrolled (373, 422) with delta (0, 0)
Screenshot: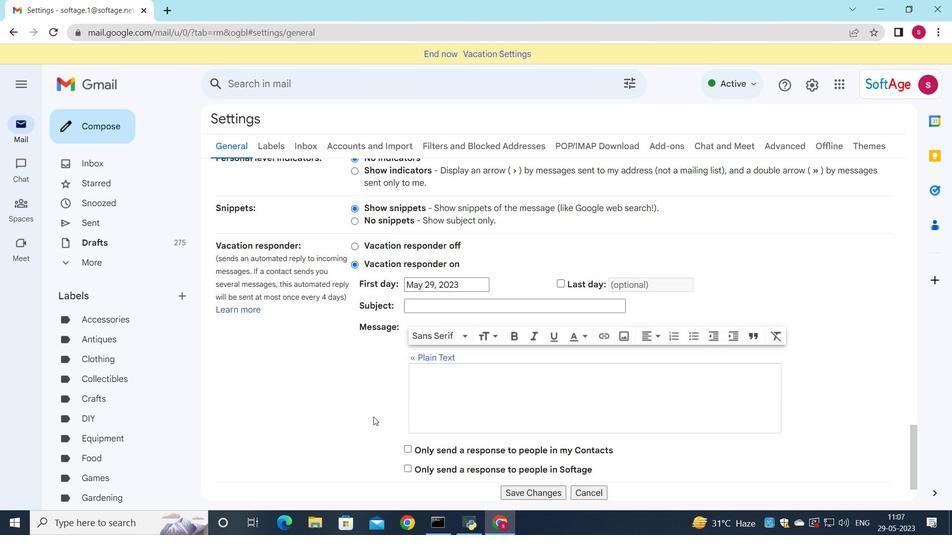 
Action: Mouse moved to (373, 425)
Screenshot: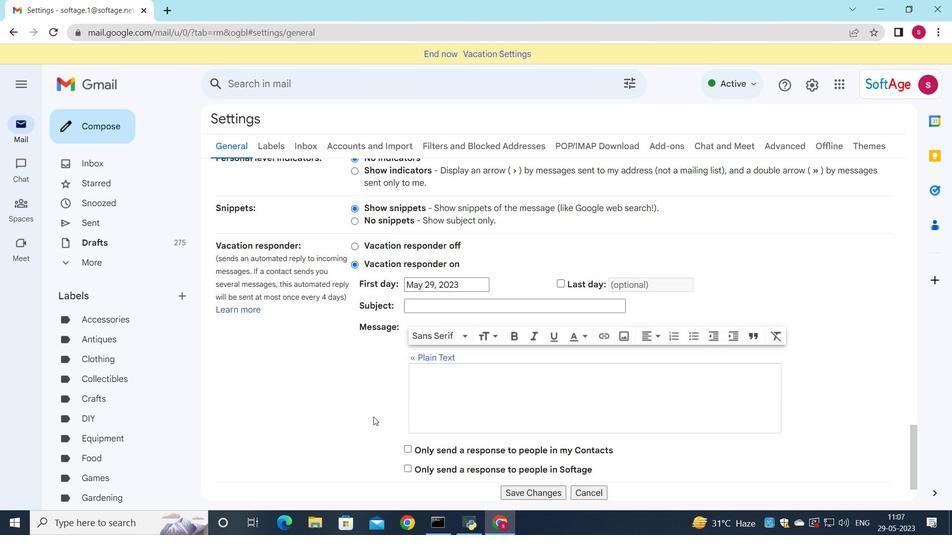 
Action: Mouse scrolled (373, 425) with delta (0, 0)
Screenshot: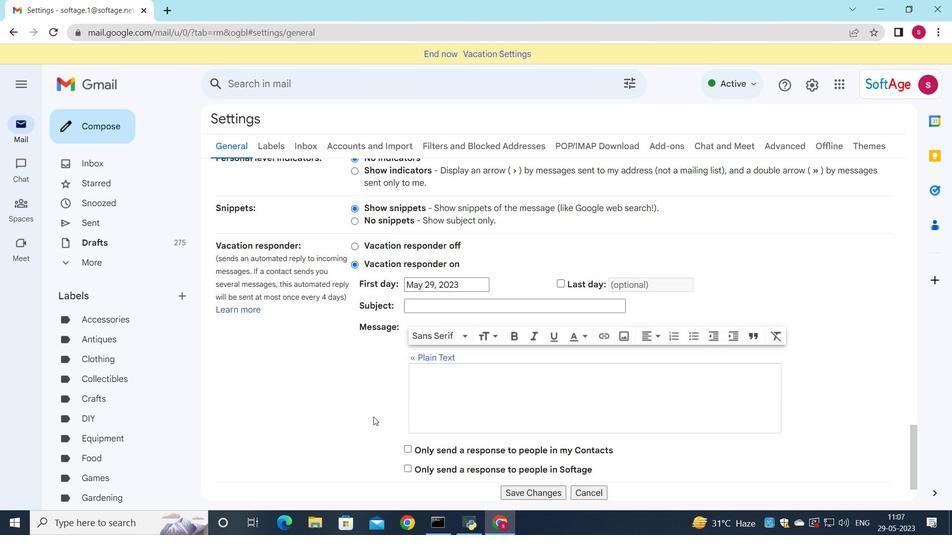 
Action: Mouse moved to (522, 434)
Screenshot: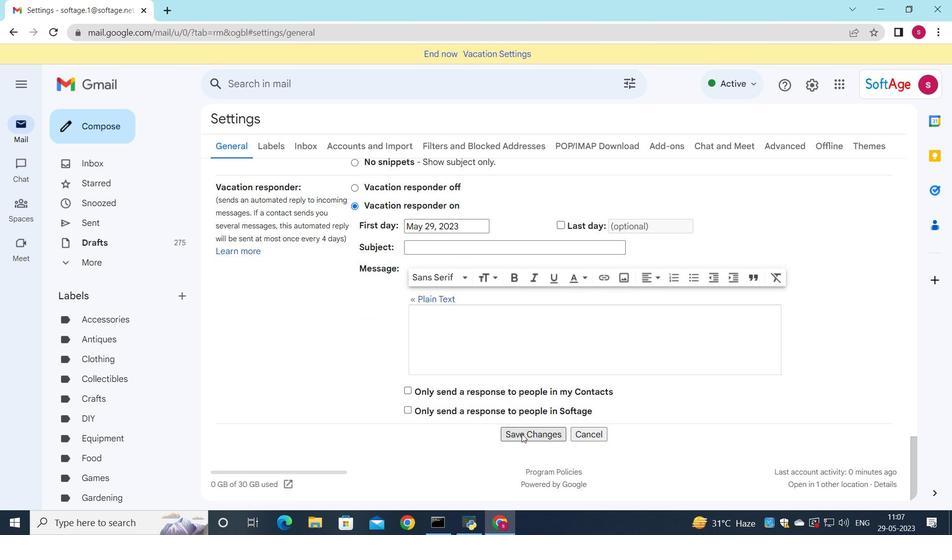 
Action: Mouse pressed left at (522, 434)
Screenshot: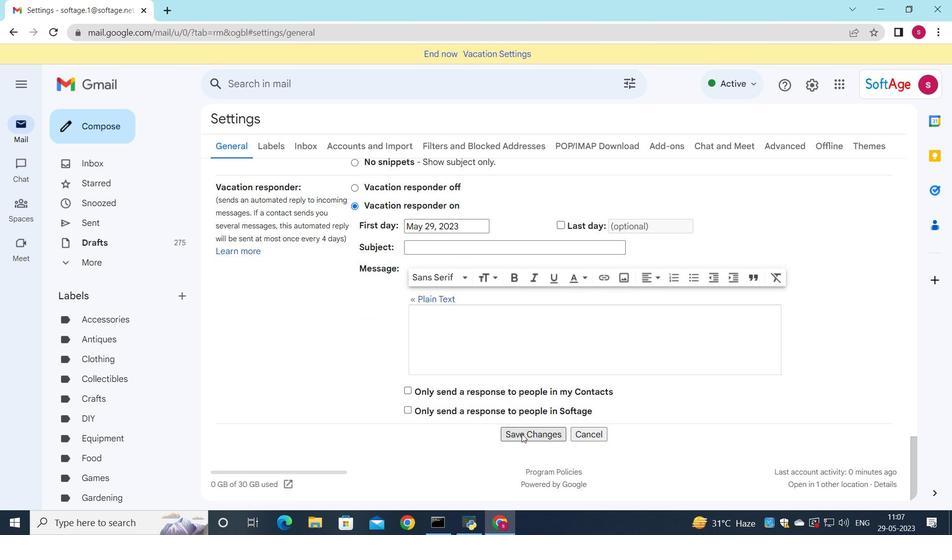 
Action: Mouse moved to (92, 125)
Screenshot: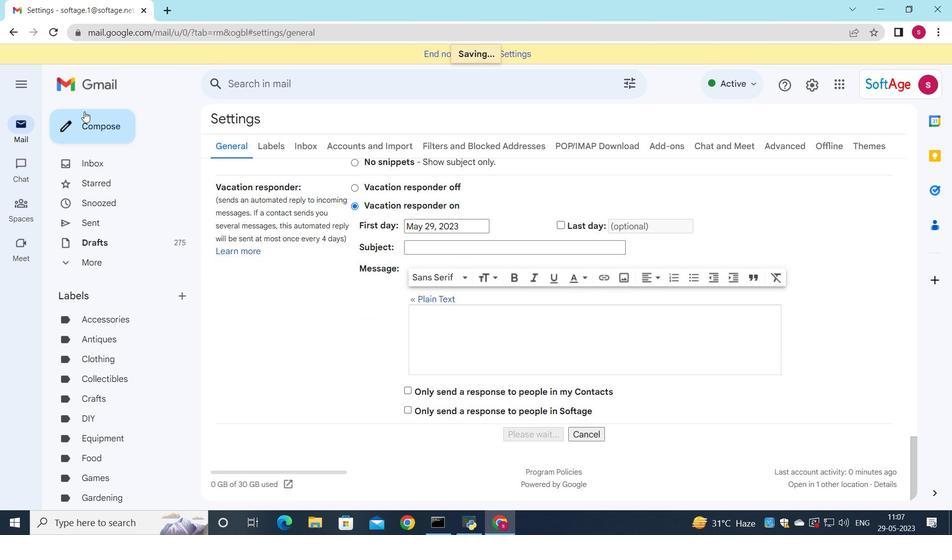 
Action: Mouse pressed left at (92, 125)
Screenshot: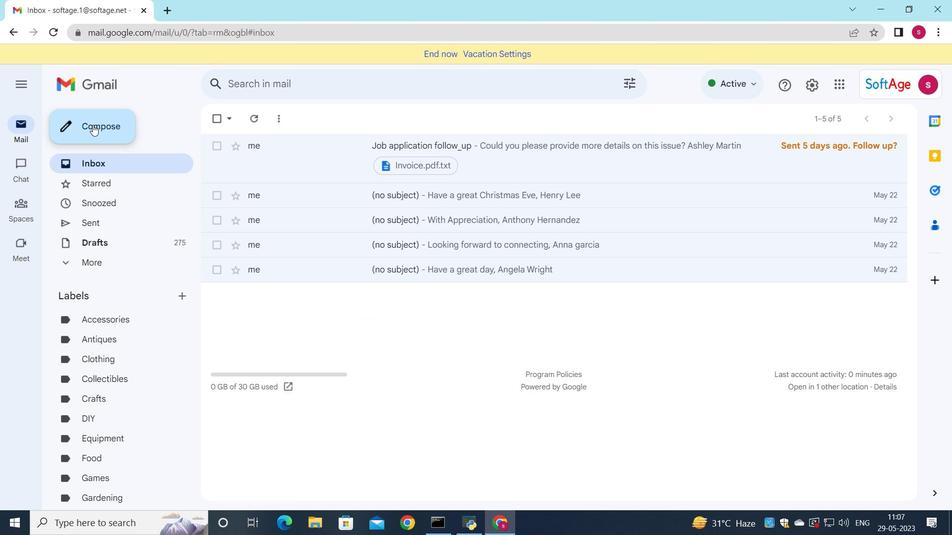 
Action: Mouse moved to (682, 178)
Screenshot: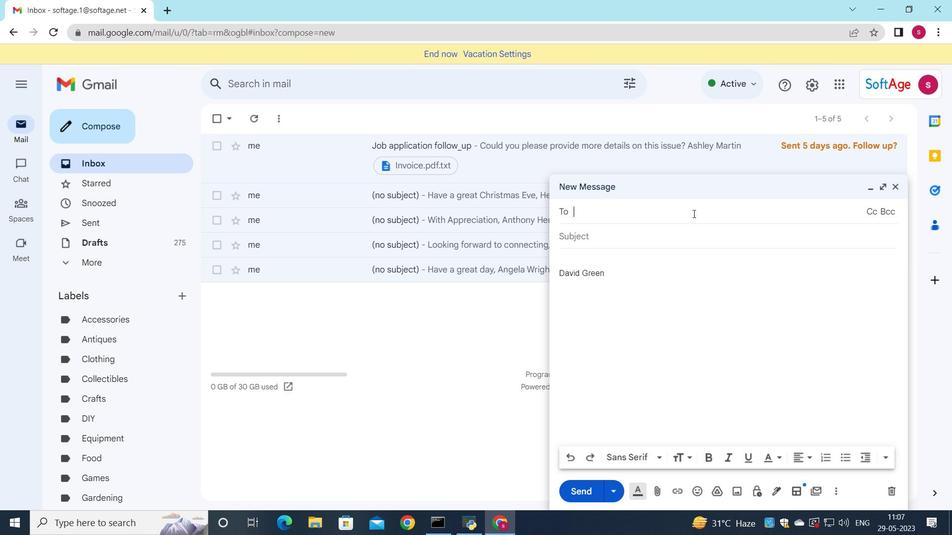 
Action: Key pressed <Key.down><Key.down><Key.down><Key.down><Key.down><Key.down><Key.enter><Key.down><Key.down><Key.down><Key.down><Key.down><Key.down><Key.down><Key.down><Key.up><Key.enter>
Screenshot: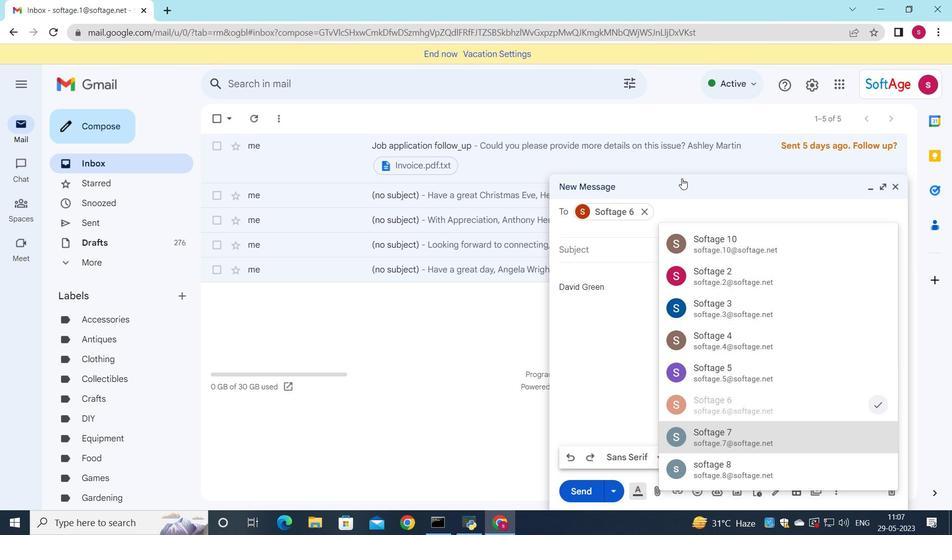 
Action: Mouse moved to (872, 231)
Screenshot: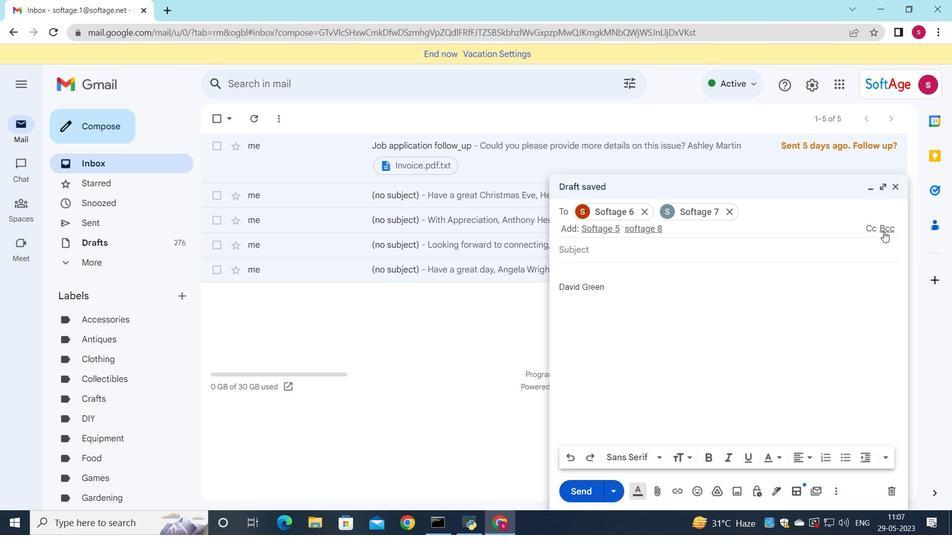 
Action: Mouse pressed left at (872, 231)
Screenshot: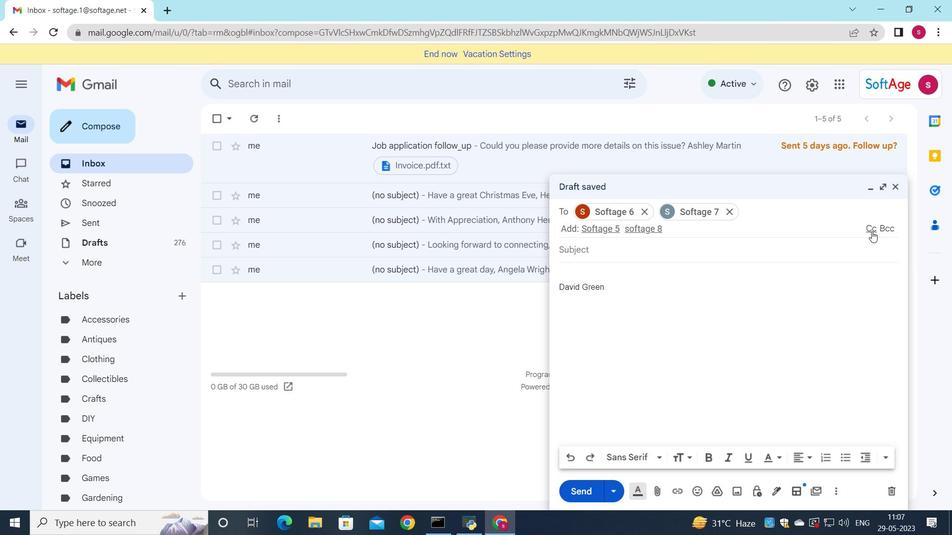 
Action: Mouse moved to (871, 225)
Screenshot: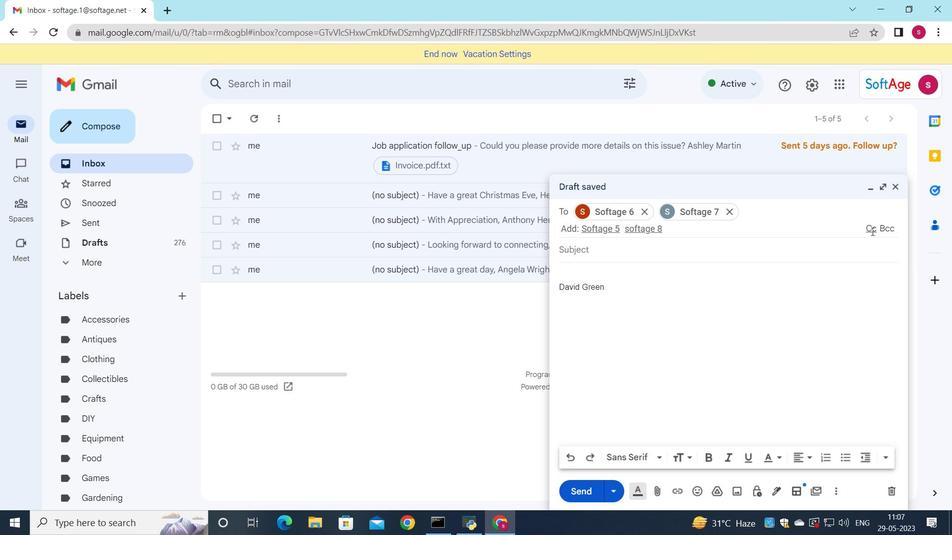 
Action: Key pressed <Key.down><Key.down><Key.down><Key.down><Key.down><Key.down><Key.down><Key.down><Key.enter>
Screenshot: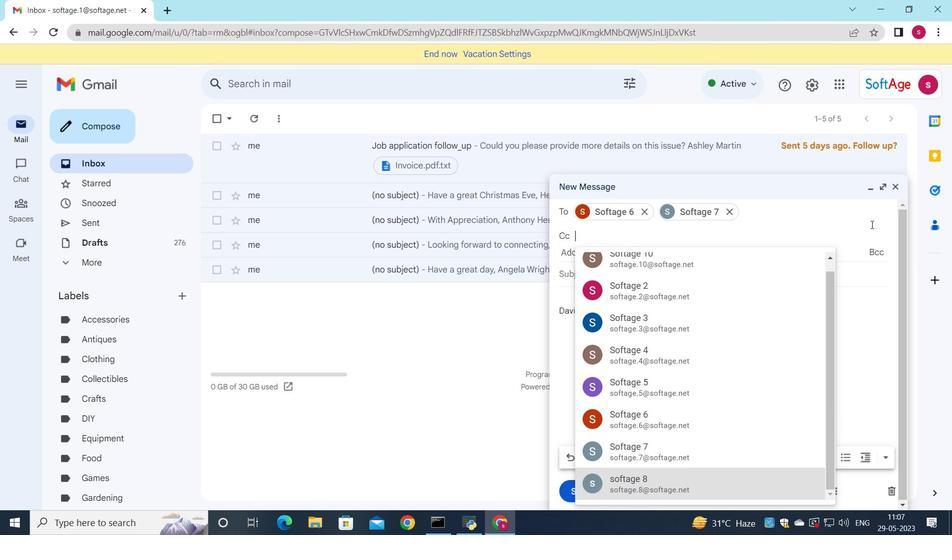 
Action: Mouse moved to (574, 277)
Screenshot: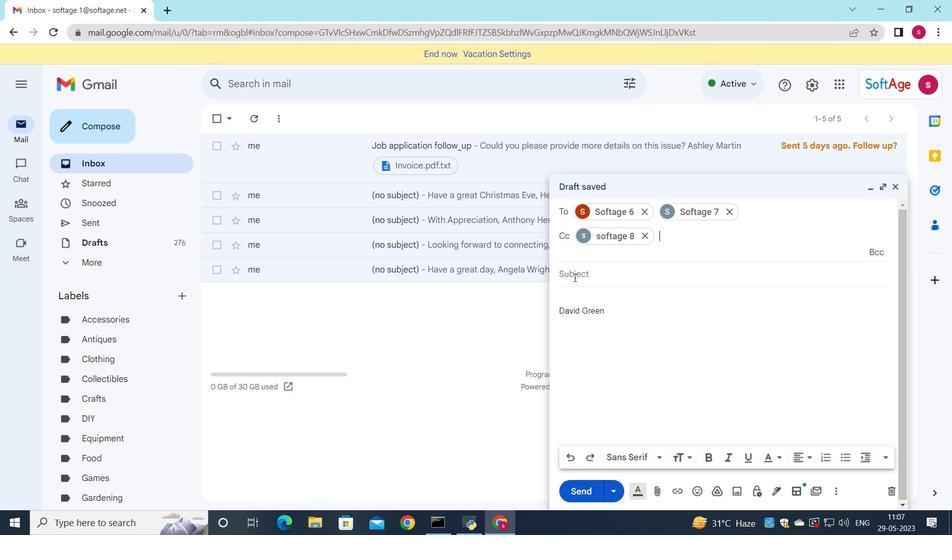 
Action: Mouse pressed left at (574, 277)
Screenshot: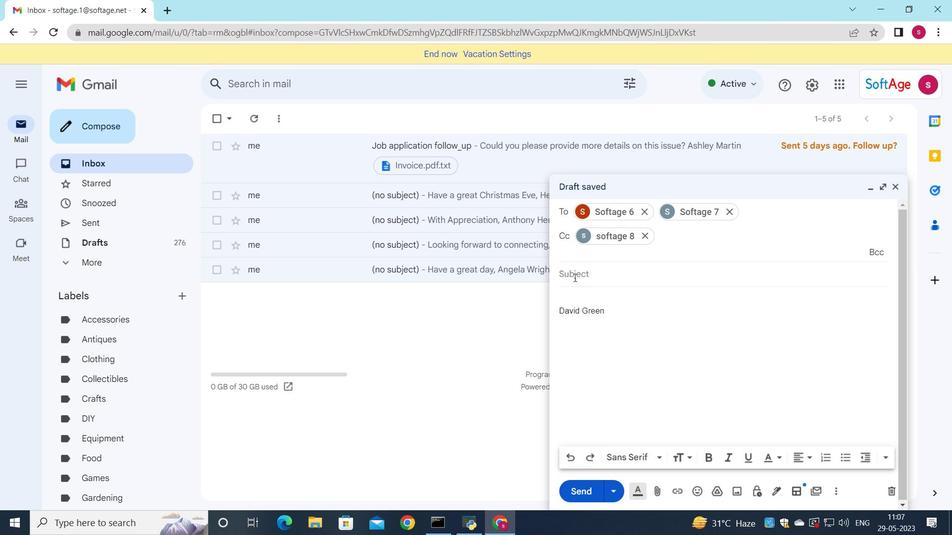 
Action: Key pressed <Key.shift>Invoice<Key.space>follow<Key.space><Key.backspace><Key.shift>_<Key.backspace>-up
Screenshot: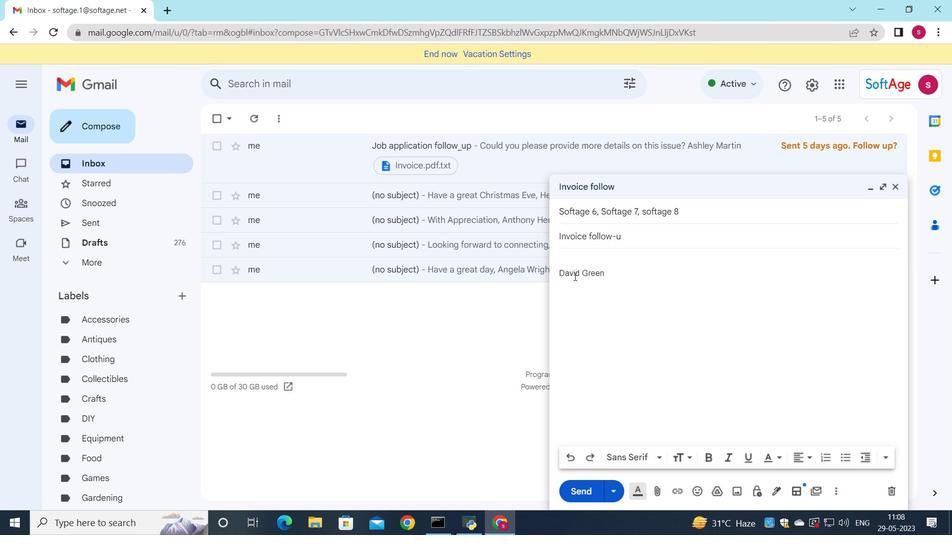
Action: Mouse moved to (581, 262)
Screenshot: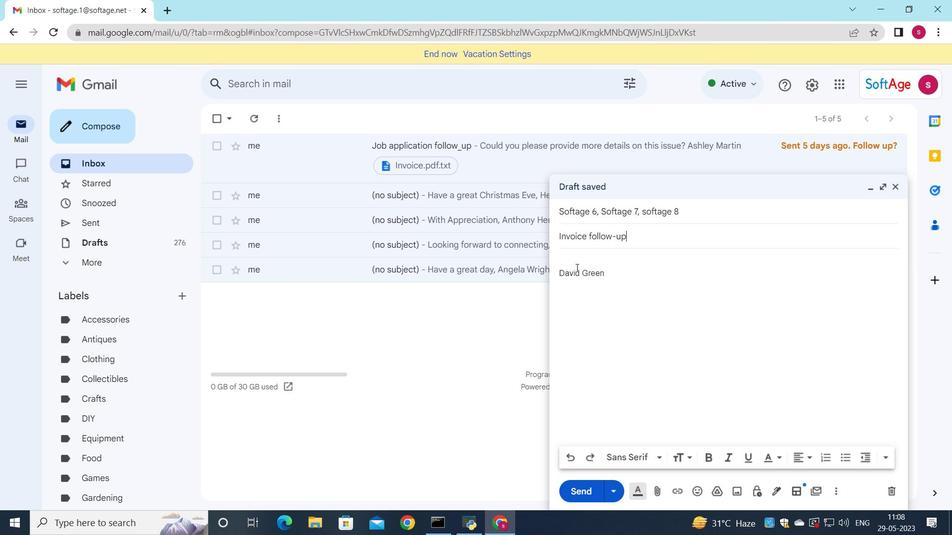 
Action: Mouse pressed left at (581, 262)
Screenshot: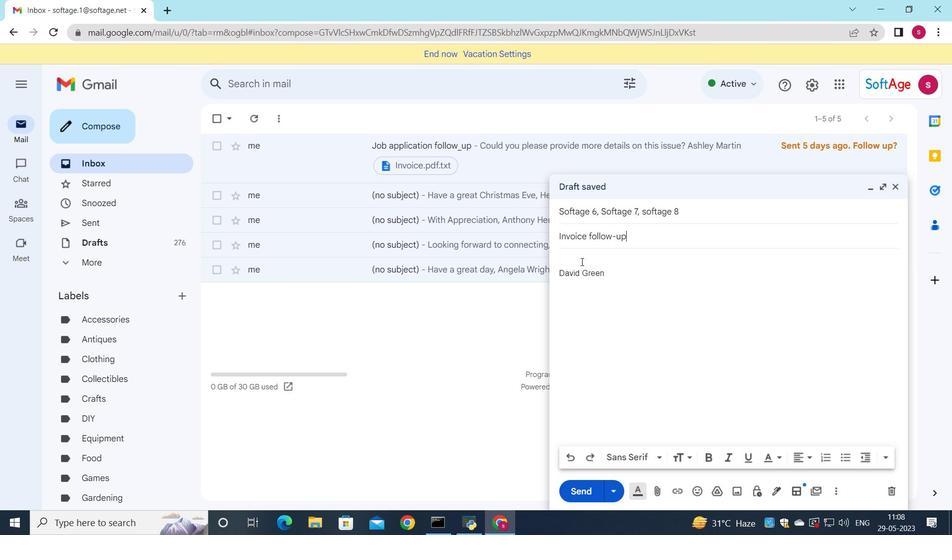 
Action: Key pressed <Key.shift>I<Key.space>am<Key.space>sorry<Key.space>for<Key.space>any<Key.space>delays<Key.space>in<Key.space>our<Key.space>response<Key.space><Key.backspace>.
Screenshot: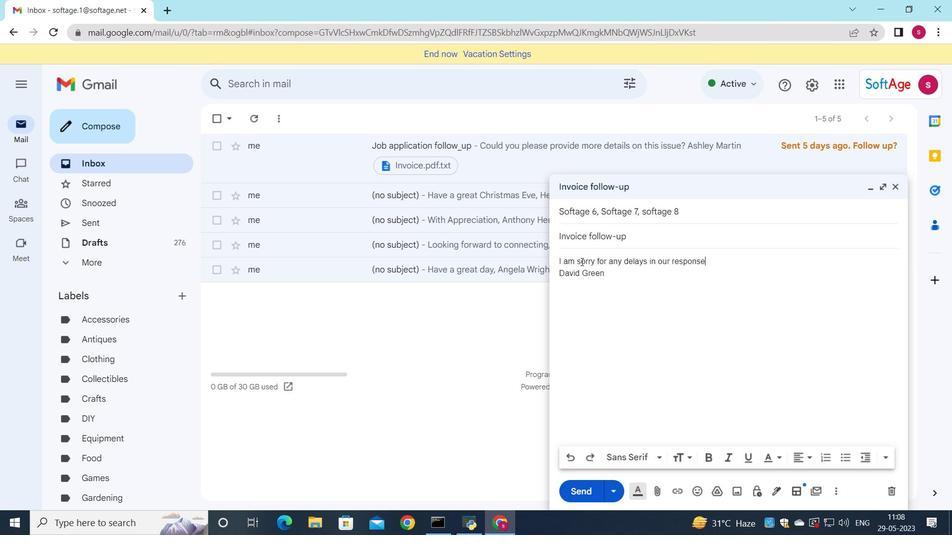 
Action: Mouse moved to (709, 262)
Screenshot: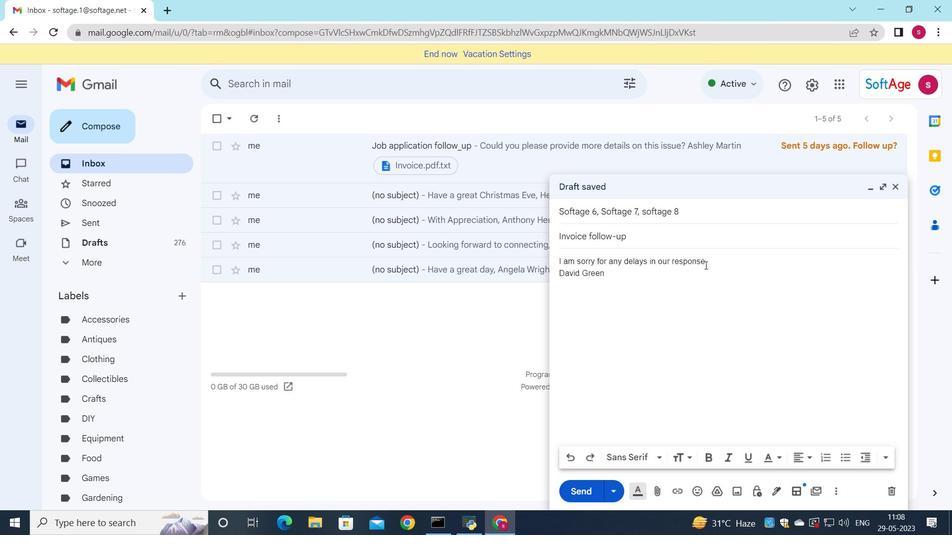 
Action: Mouse pressed left at (709, 262)
Screenshot: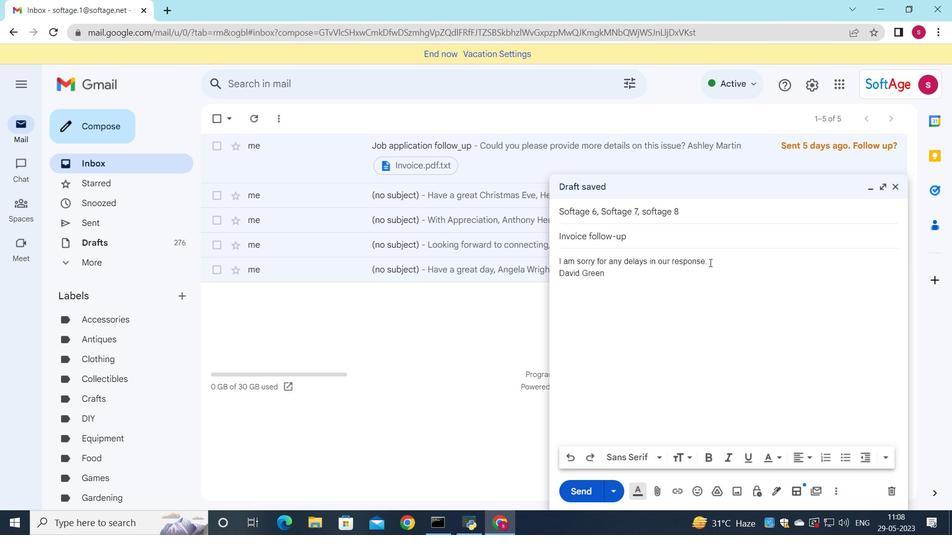 
Action: Mouse moved to (691, 457)
Screenshot: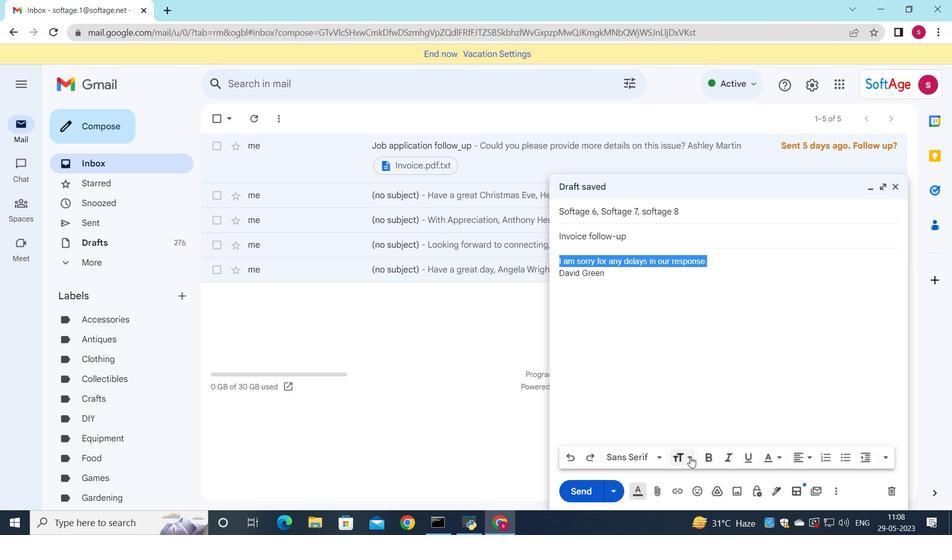 
Action: Mouse pressed left at (691, 457)
Screenshot: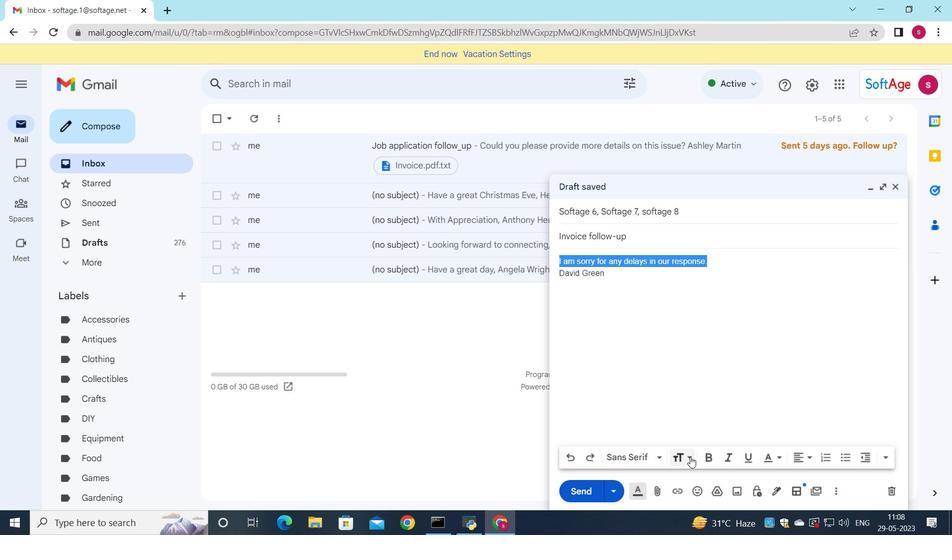
Action: Mouse moved to (735, 442)
Screenshot: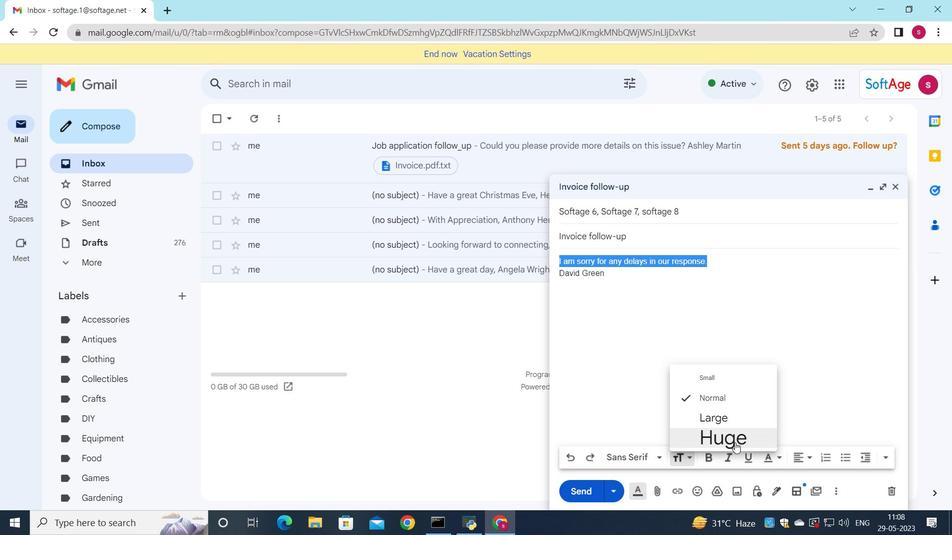 
Action: Mouse pressed left at (735, 442)
Screenshot: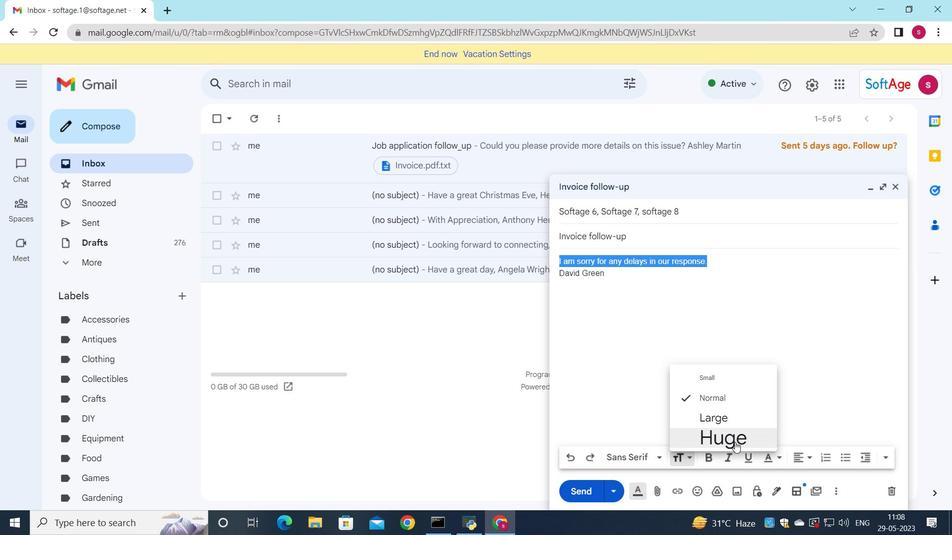 
Action: Mouse moved to (811, 454)
Screenshot: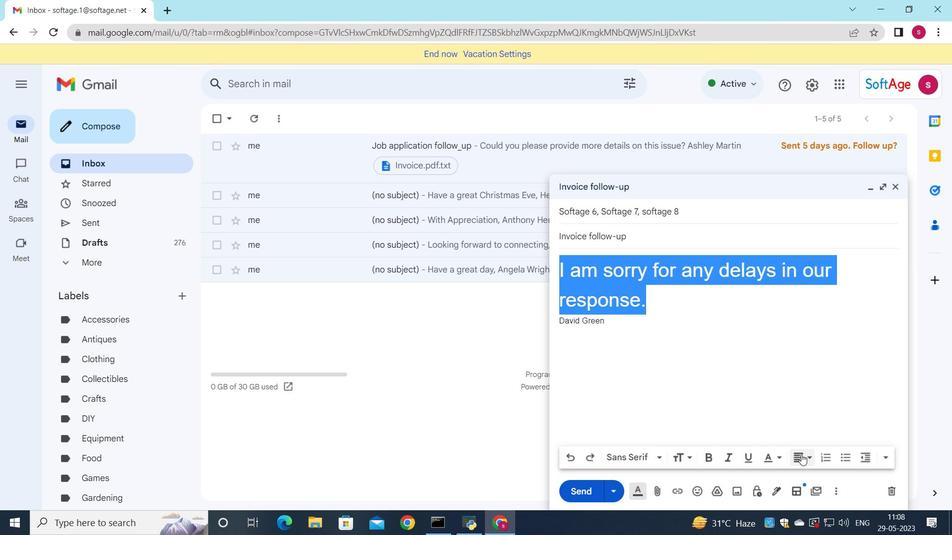 
Action: Mouse pressed left at (811, 454)
Screenshot: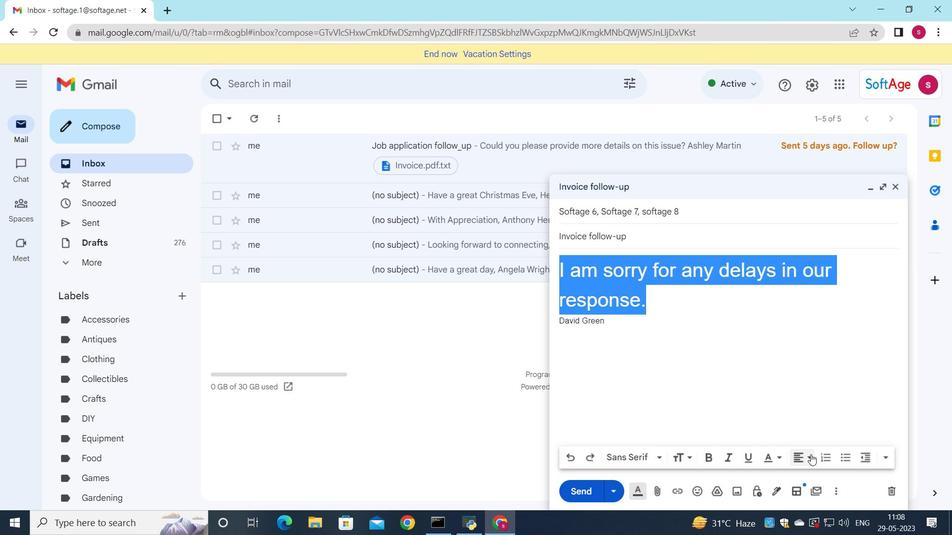 
Action: Mouse moved to (806, 440)
Screenshot: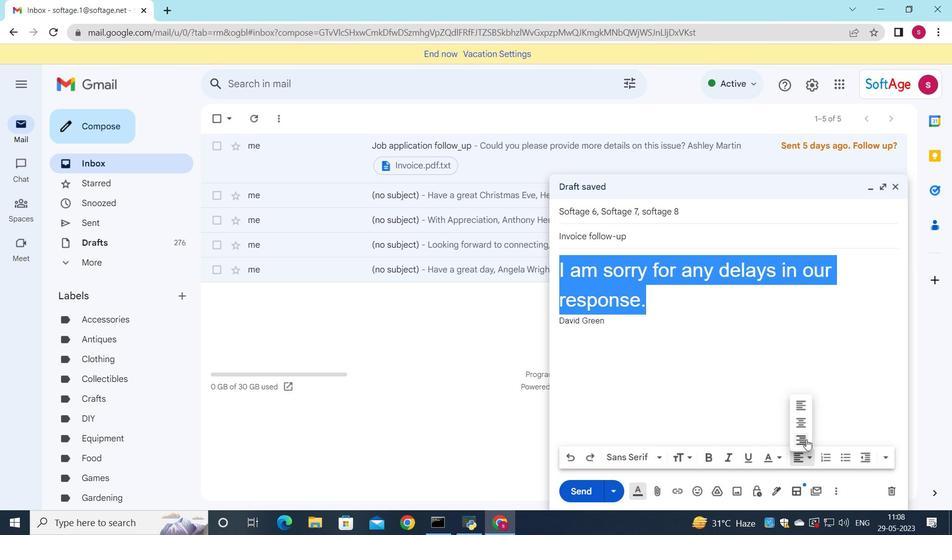 
Action: Mouse pressed left at (806, 440)
Screenshot: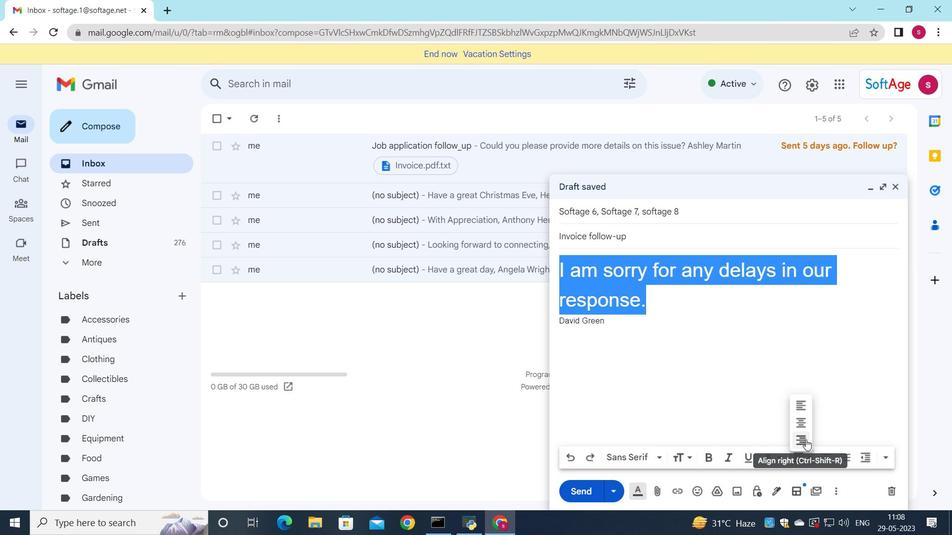 
Action: Mouse moved to (578, 485)
Screenshot: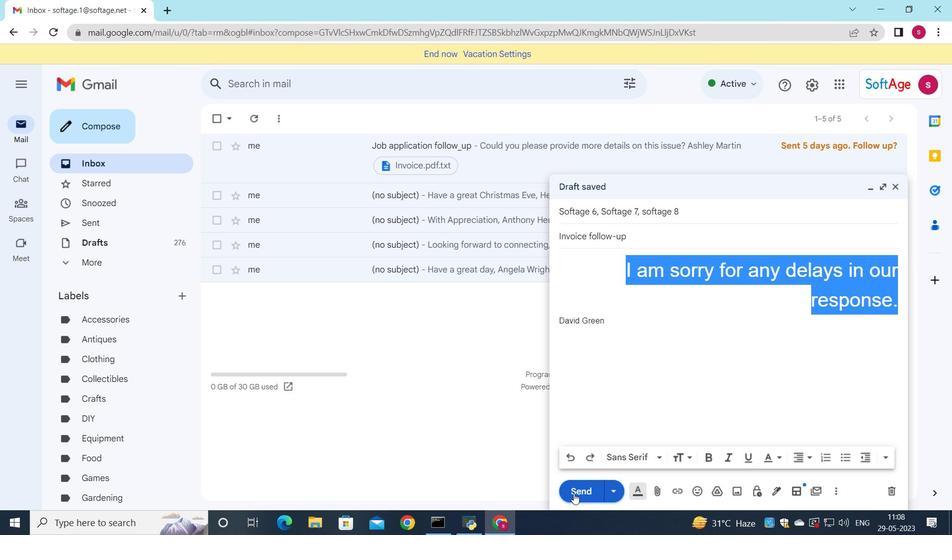 
Action: Mouse pressed left at (578, 485)
Screenshot: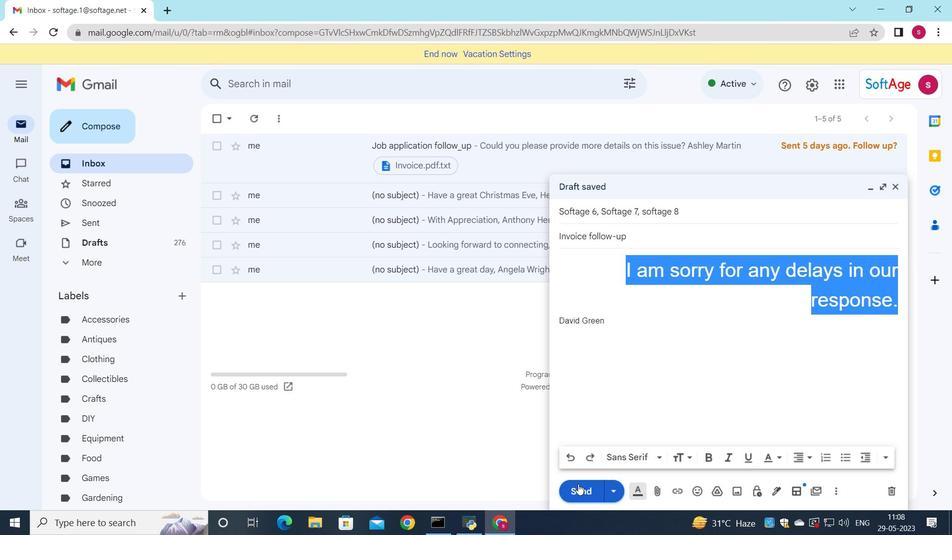 
Action: Mouse moved to (119, 220)
Screenshot: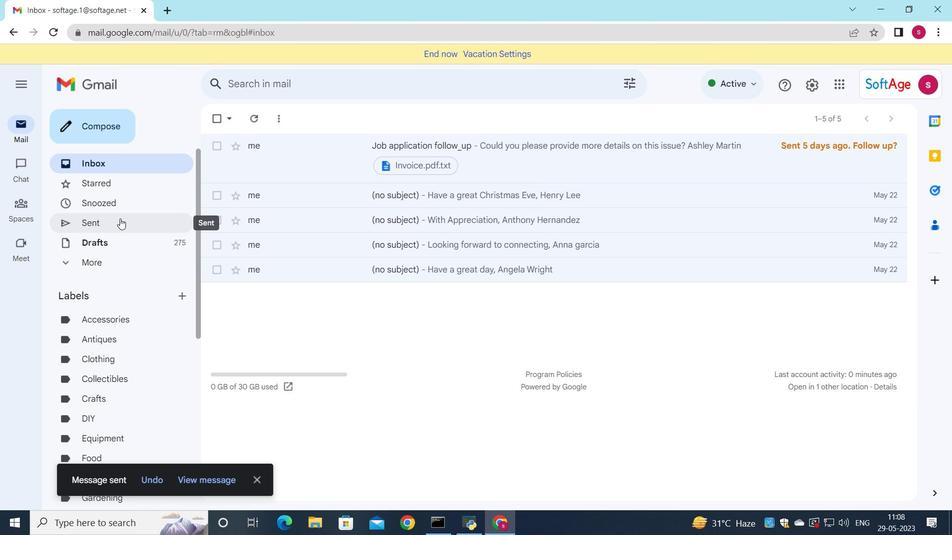 
Action: Mouse pressed left at (119, 220)
Screenshot: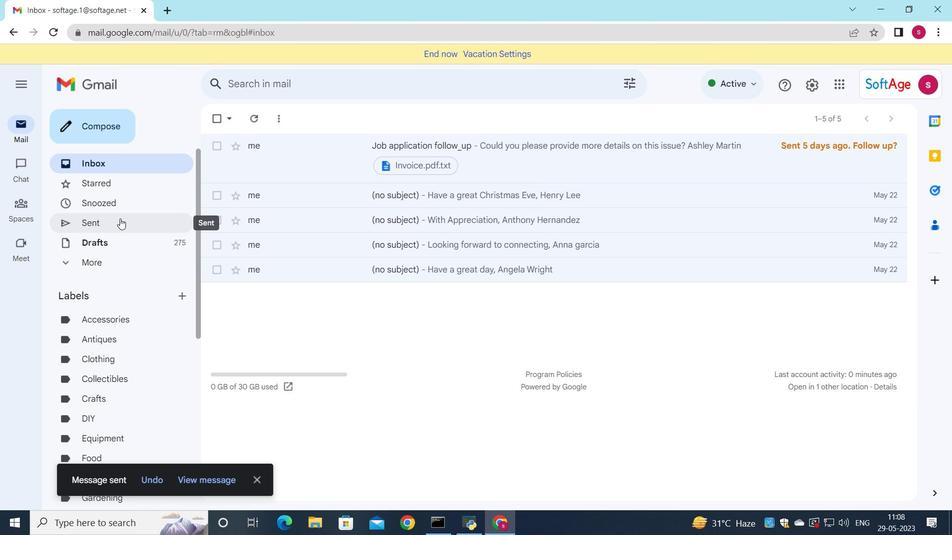 
Action: Mouse moved to (554, 178)
Screenshot: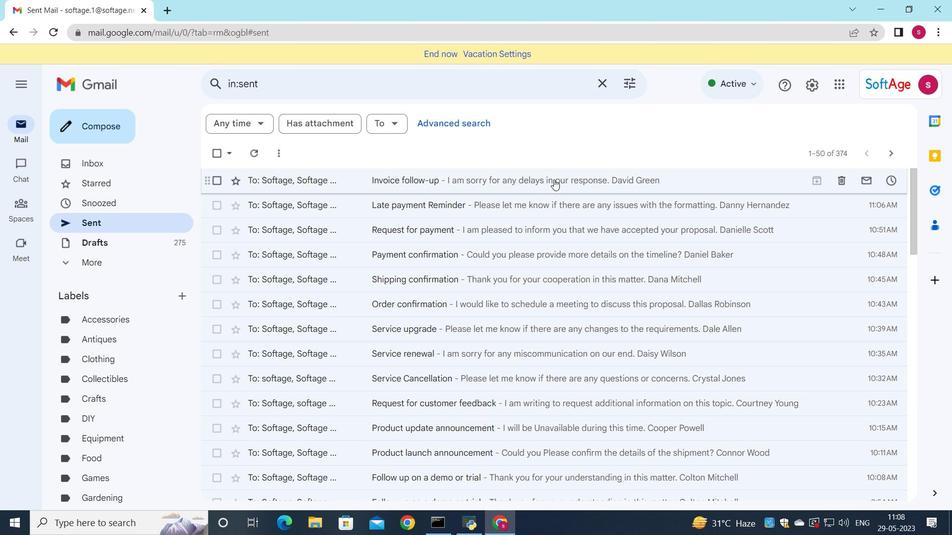 
Action: Mouse pressed left at (554, 178)
Screenshot: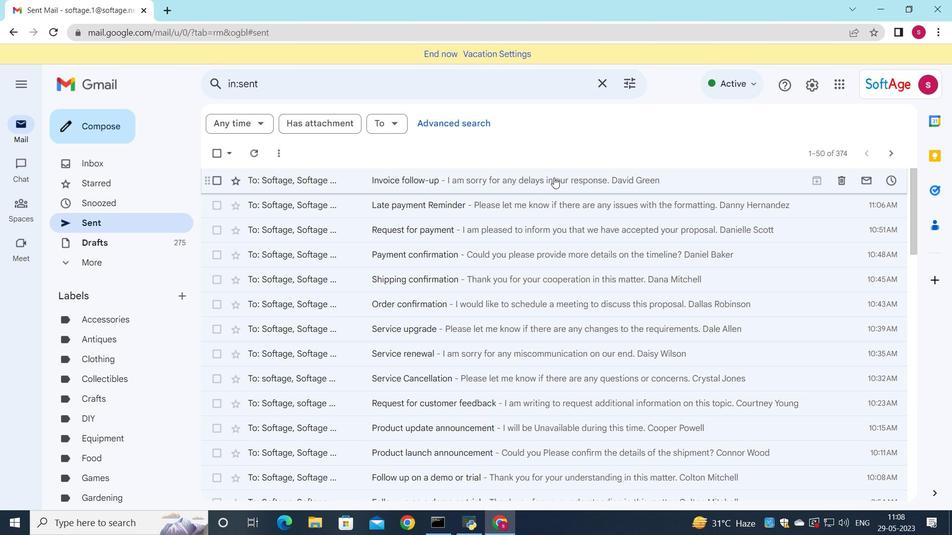 
